 Task: Find the shortest route from Ogden to Antelope Island State Park.
Action: Mouse moved to (181, 54)
Screenshot: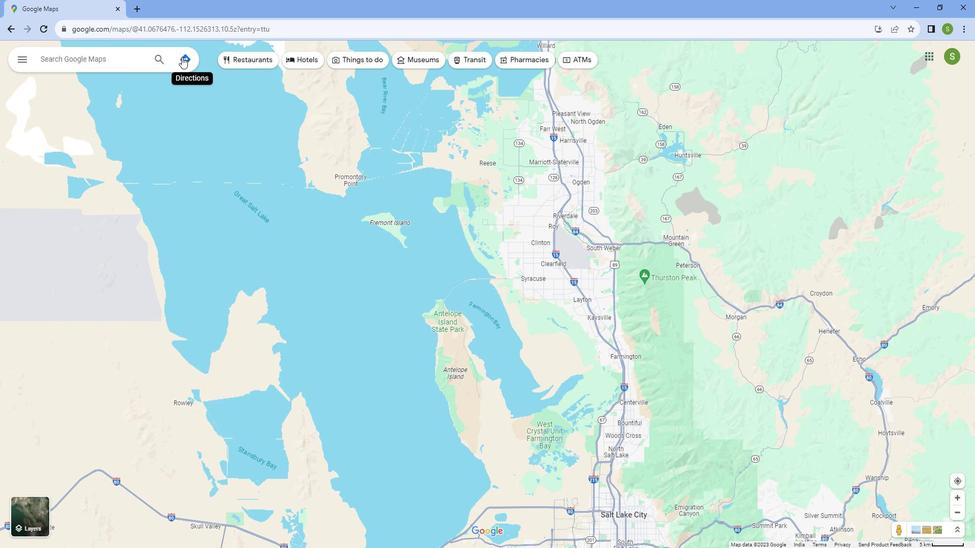
Action: Mouse pressed left at (181, 54)
Screenshot: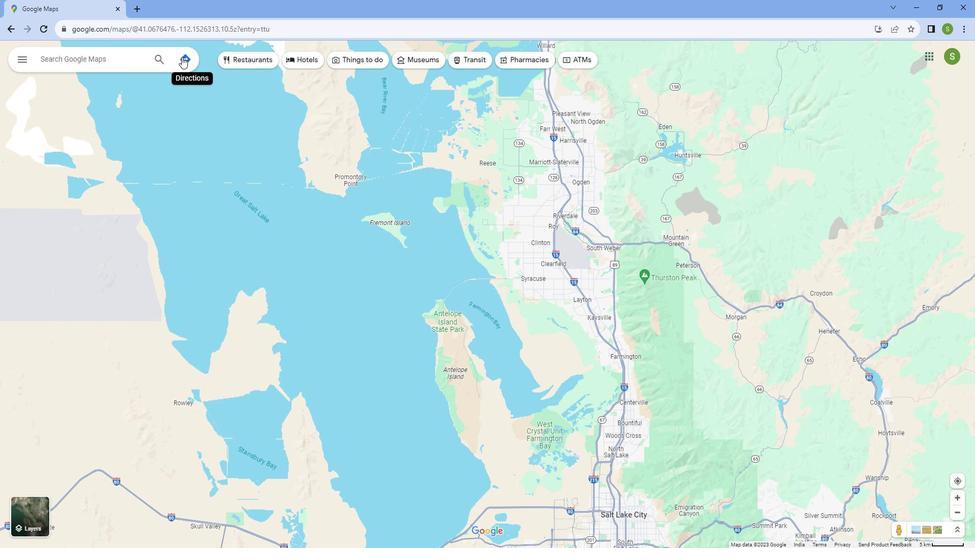 
Action: Mouse moved to (99, 78)
Screenshot: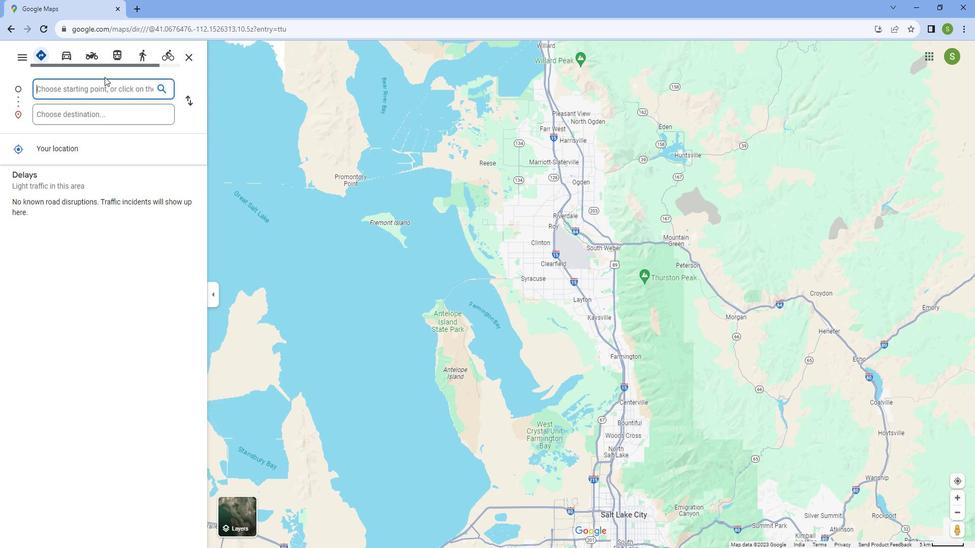 
Action: Mouse pressed left at (99, 78)
Screenshot: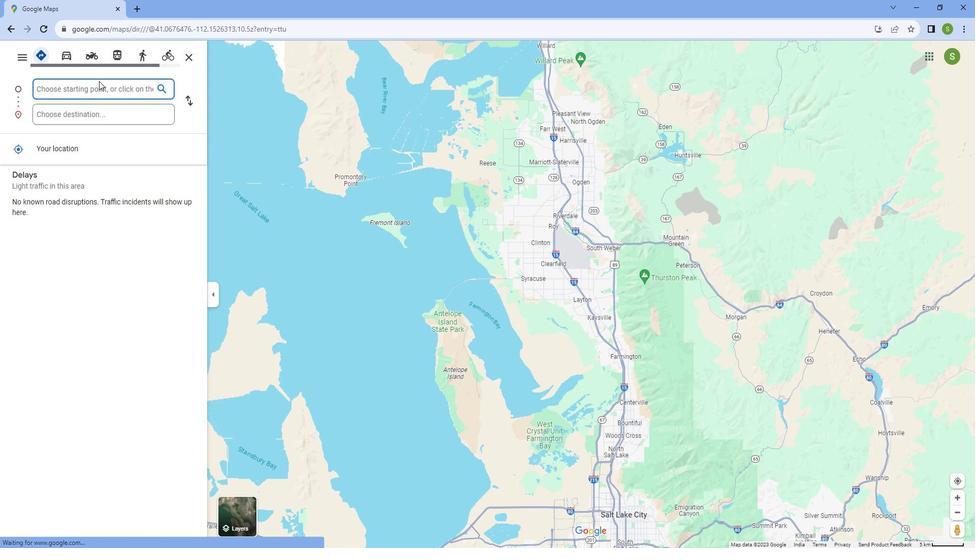 
Action: Key pressed <Key.caps_lock>O<Key.caps_lock>gden
Screenshot: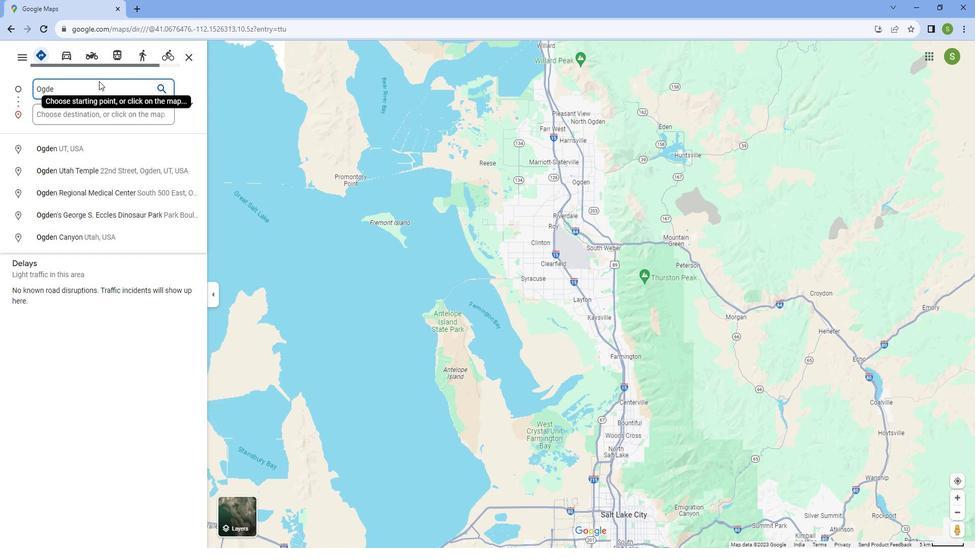 
Action: Mouse moved to (70, 144)
Screenshot: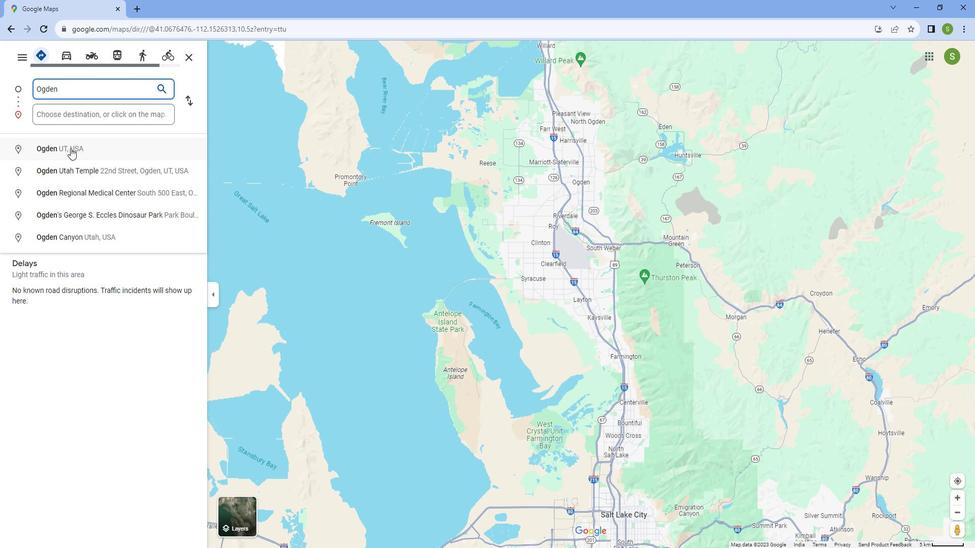 
Action: Mouse scrolled (70, 144) with delta (0, 0)
Screenshot: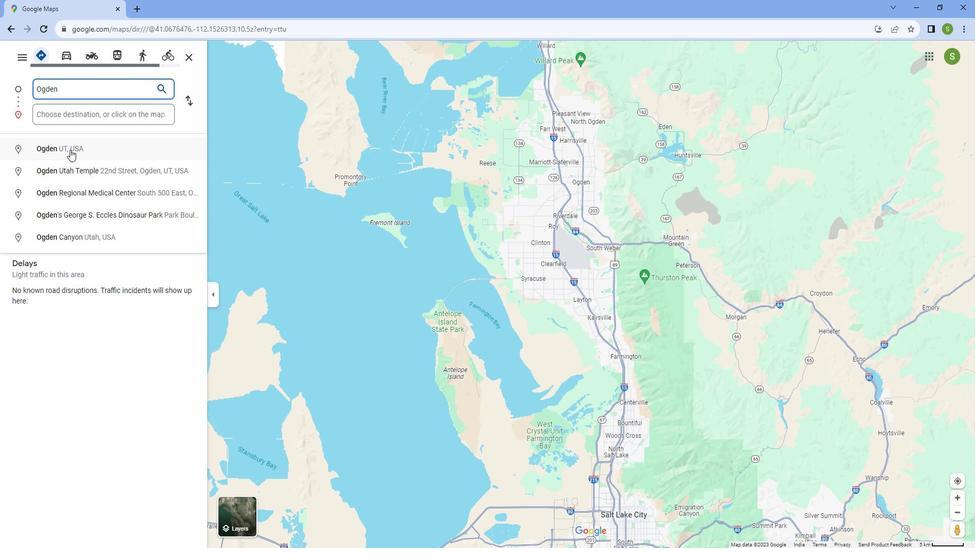 
Action: Mouse pressed left at (70, 144)
Screenshot: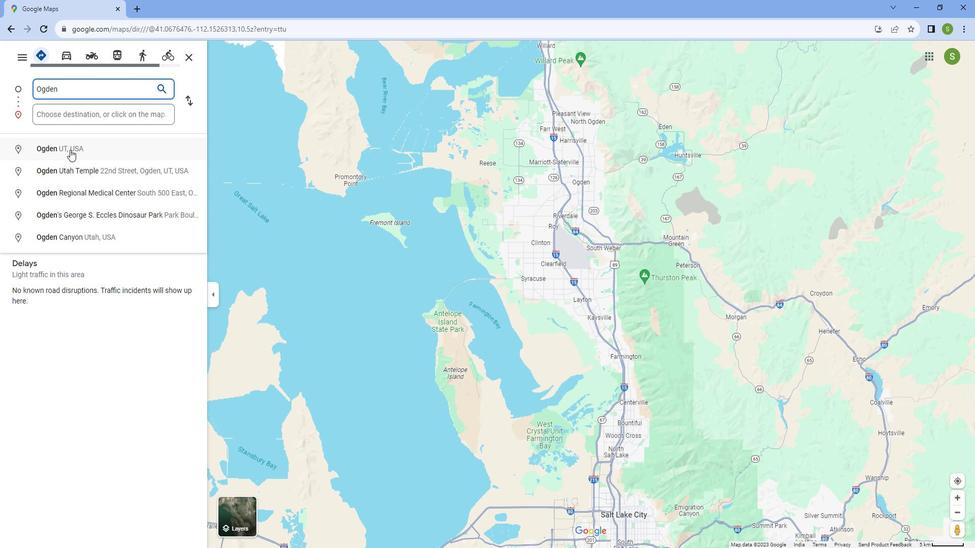 
Action: Mouse moved to (72, 105)
Screenshot: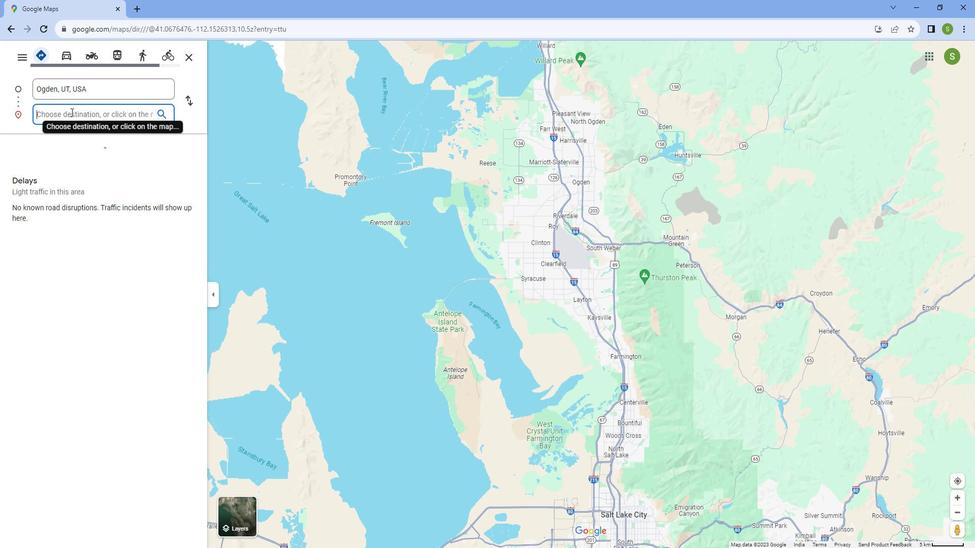 
Action: Mouse pressed left at (72, 105)
Screenshot: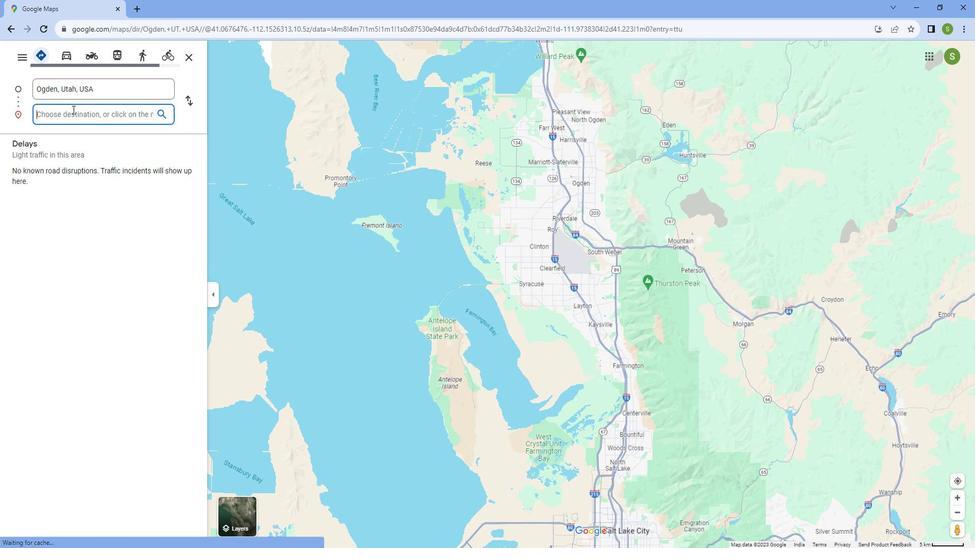 
Action: Key pressed <Key.caps_lock>A<Key.caps_lock>ntelope<Key.space><Key.caps_lock>I<Key.caps_lock>sland<Key.space><Key.caps_lock>S<Key.caps_lock>tate<Key.space><Key.caps_lock>P<Key.caps_lock>ark
Screenshot: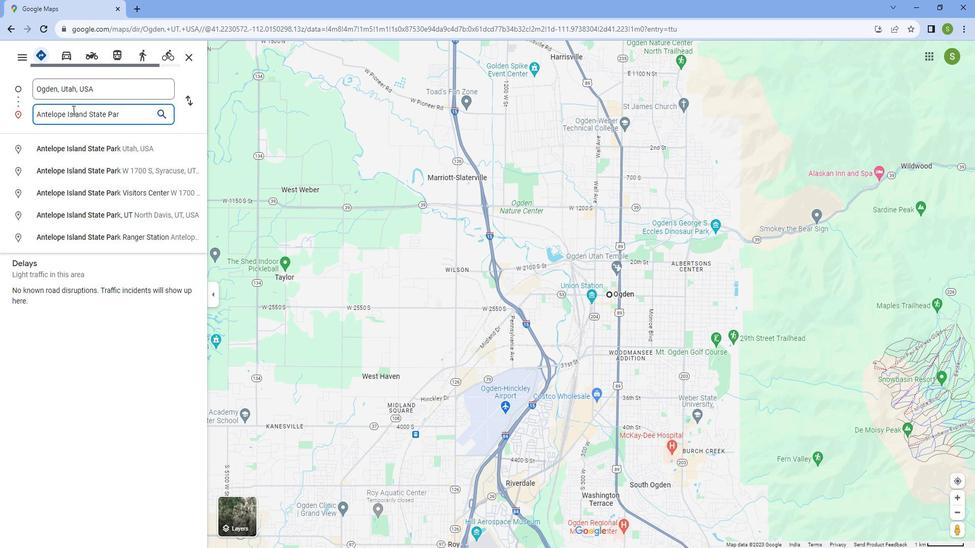 
Action: Mouse moved to (101, 145)
Screenshot: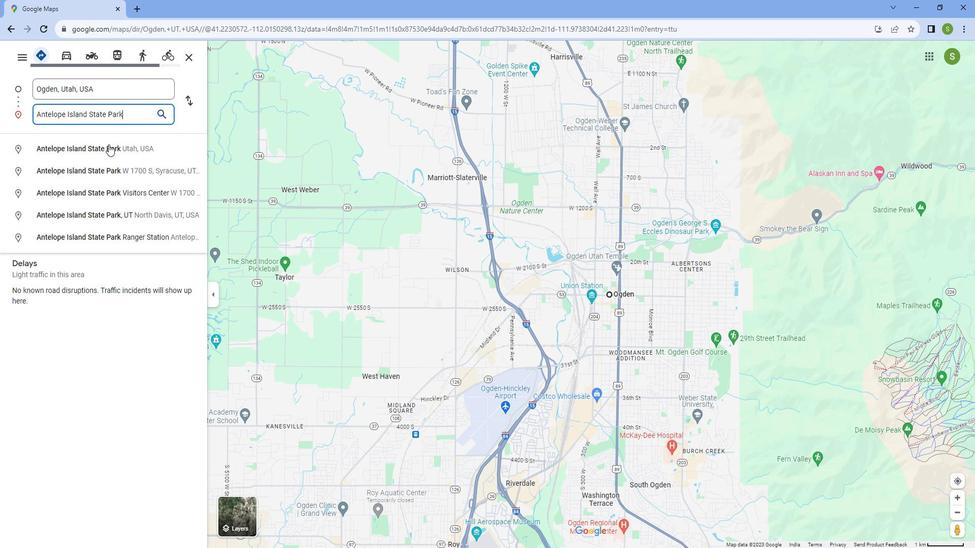 
Action: Mouse pressed left at (101, 145)
Screenshot: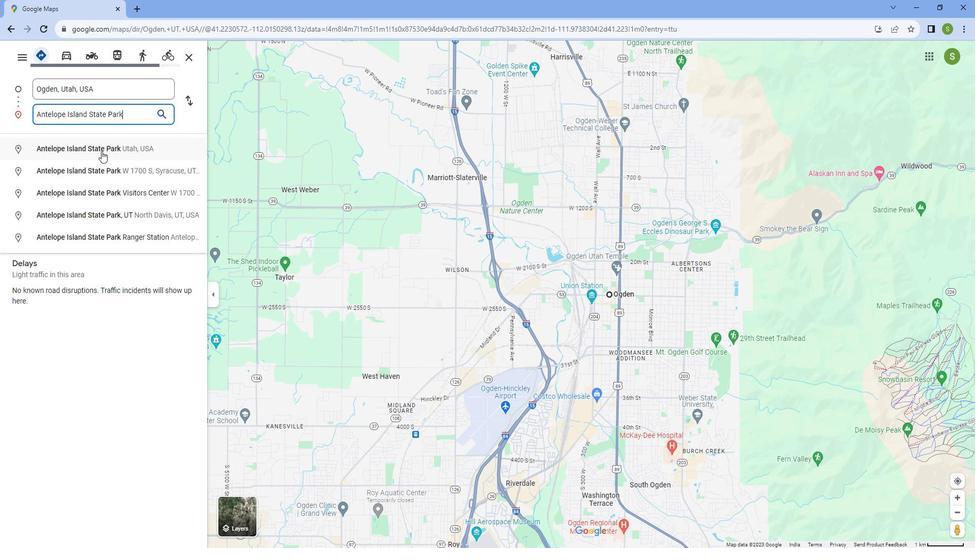 
Action: Mouse moved to (405, 279)
Screenshot: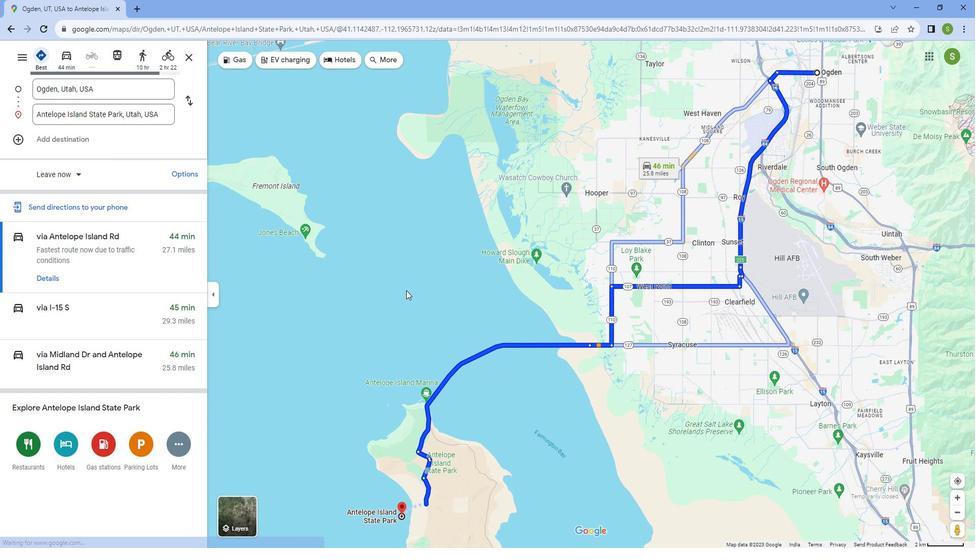 
Action: Mouse scrolled (405, 279) with delta (0, 0)
Screenshot: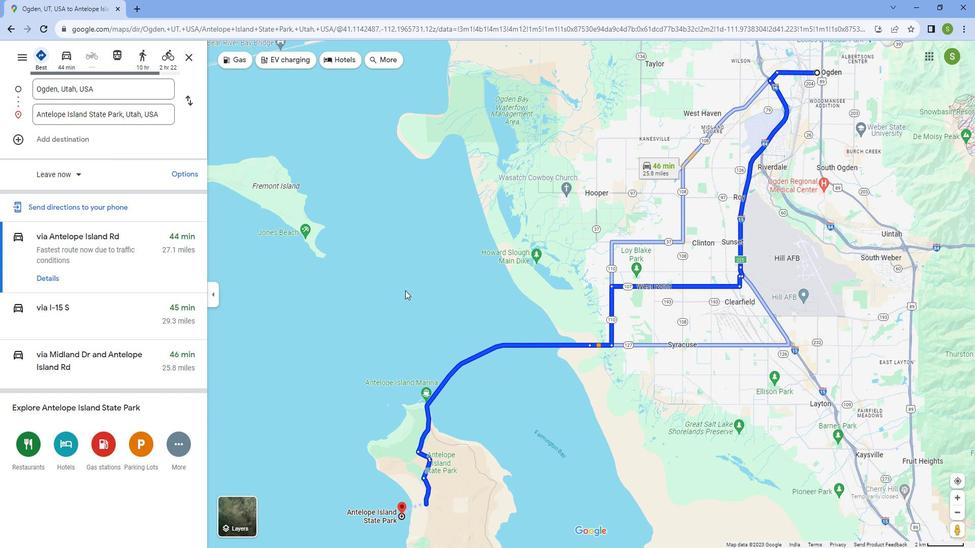 
Action: Mouse scrolled (405, 279) with delta (0, 0)
Screenshot: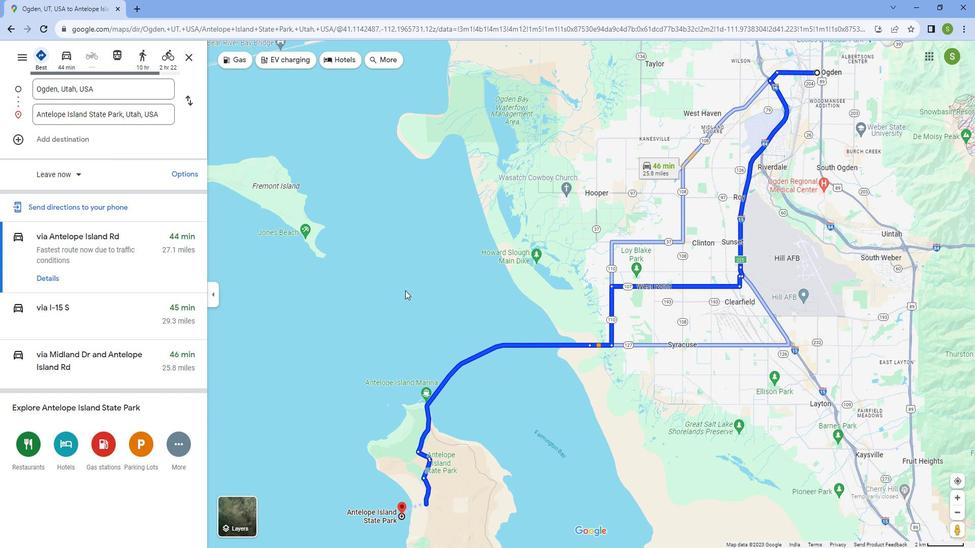
Action: Mouse scrolled (405, 279) with delta (0, 0)
Screenshot: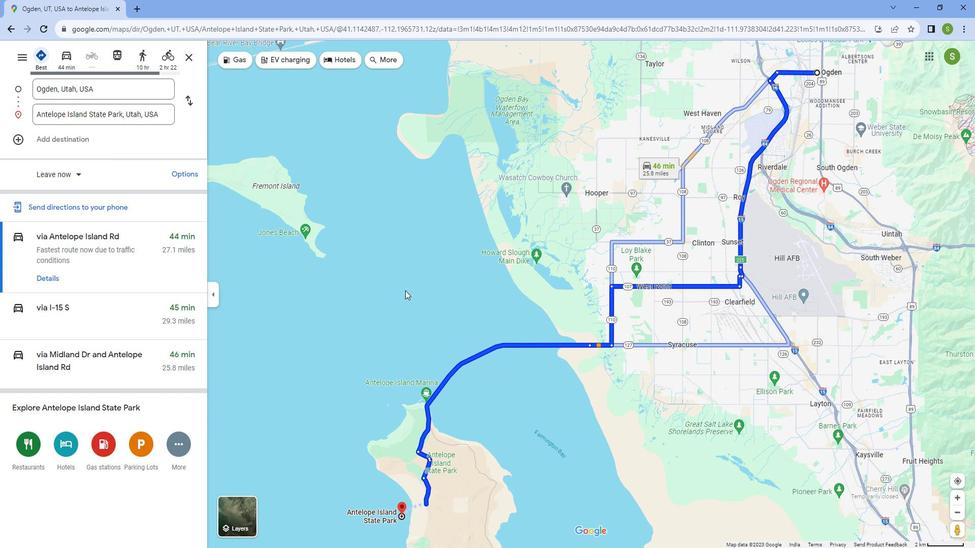 
Action: Mouse scrolled (405, 280) with delta (0, 0)
Screenshot: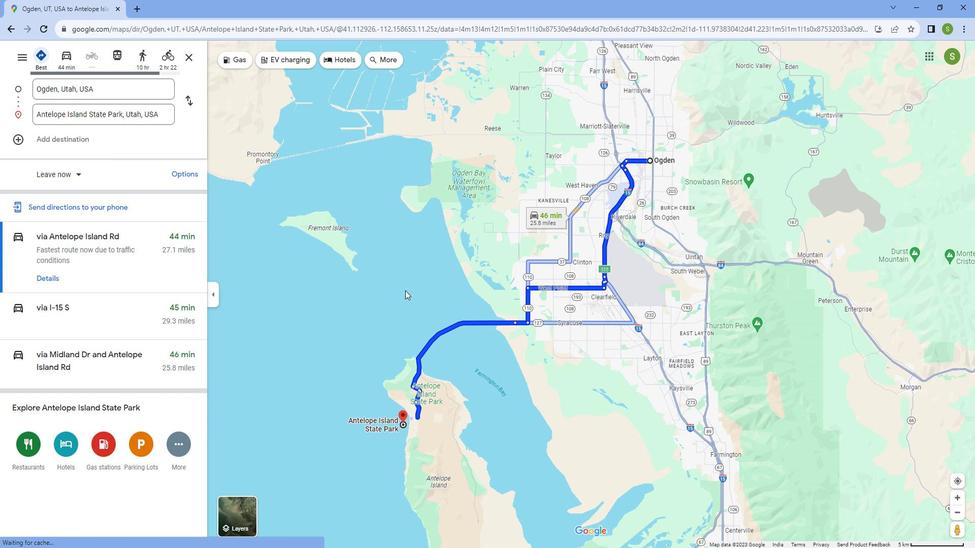 
Action: Mouse scrolled (405, 280) with delta (0, 0)
Screenshot: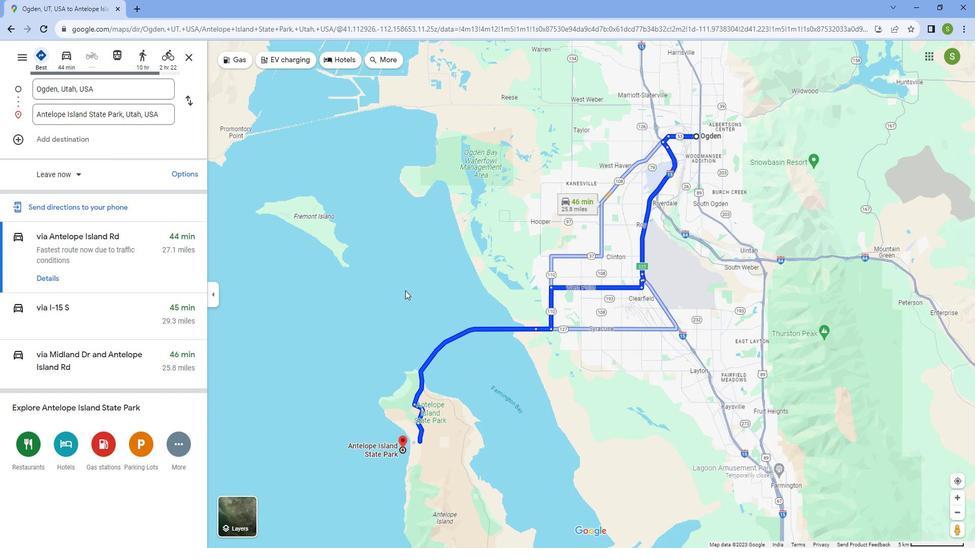 
Action: Mouse moved to (164, 266)
Screenshot: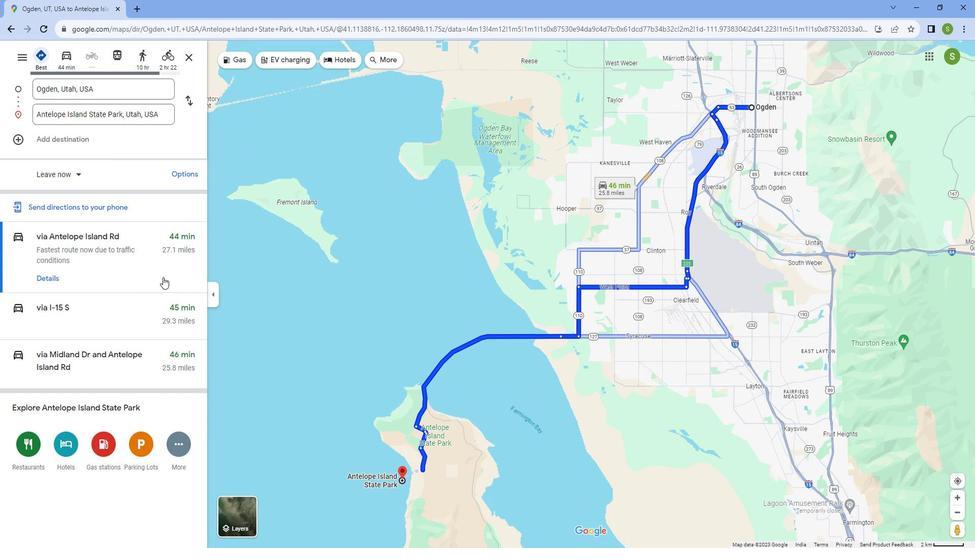 
Action: Mouse pressed left at (164, 266)
Screenshot: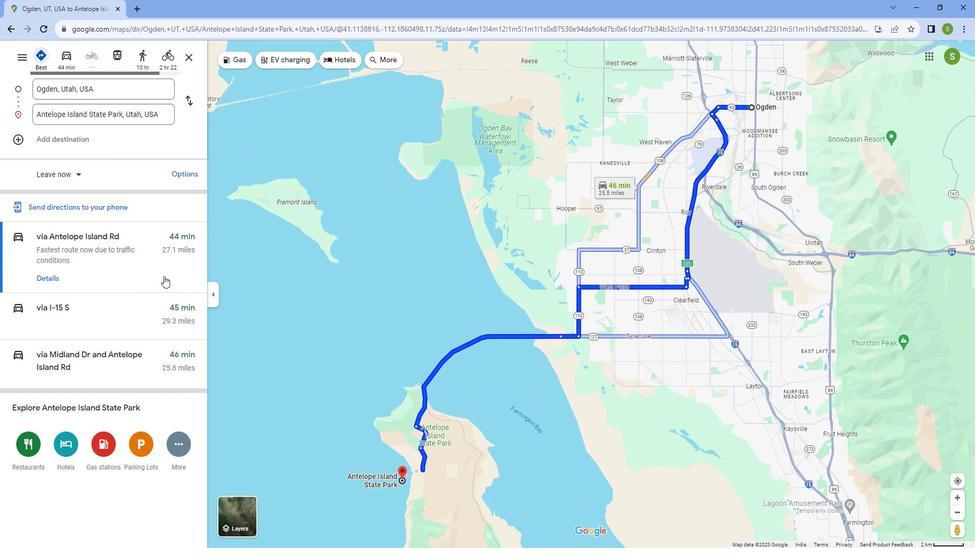 
Action: Mouse moved to (893, 318)
Screenshot: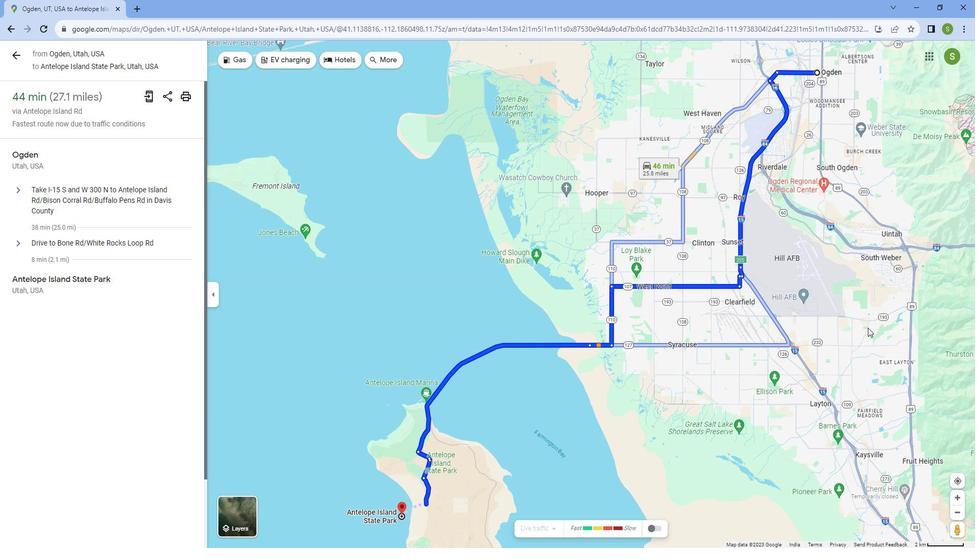 
Action: Mouse scrolled (893, 318) with delta (0, 0)
Screenshot: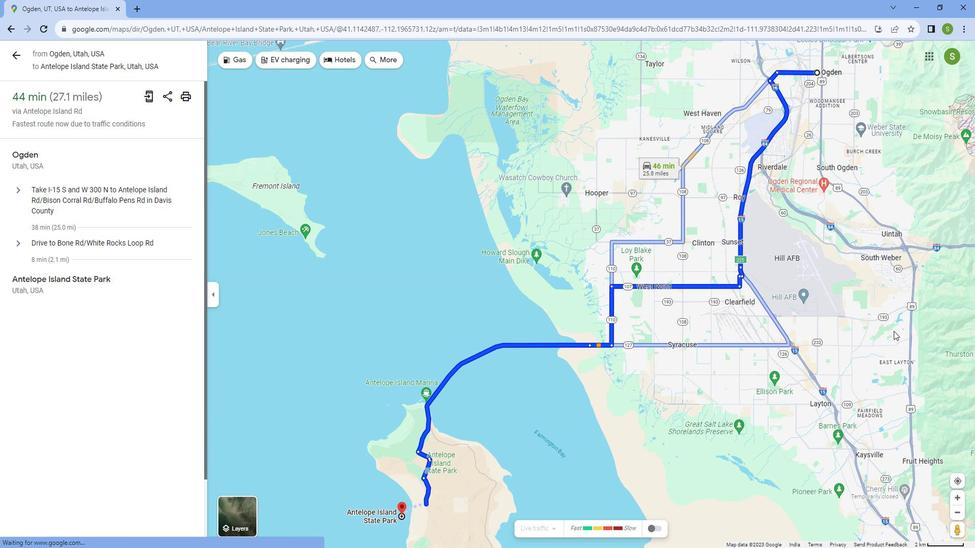 
Action: Mouse scrolled (893, 318) with delta (0, 0)
Screenshot: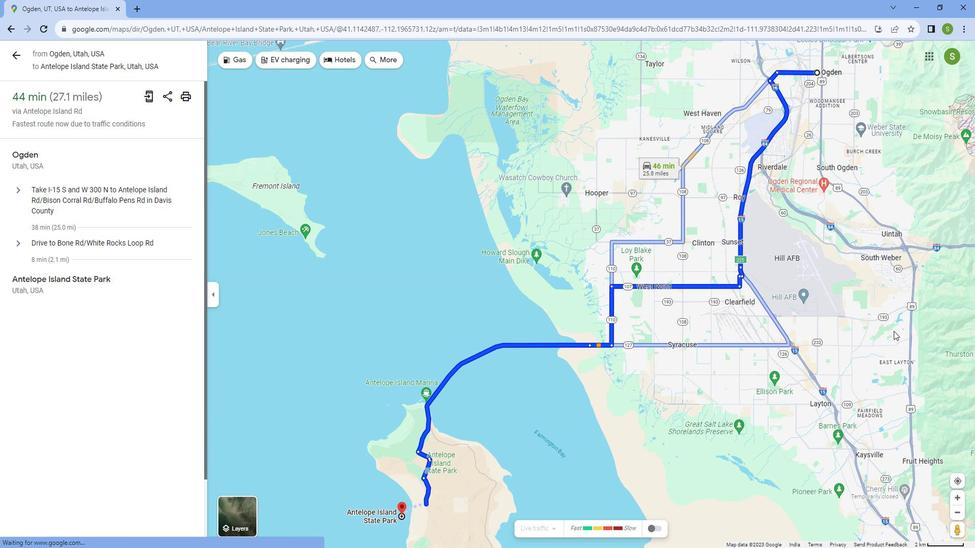 
Action: Mouse scrolled (893, 318) with delta (0, 0)
Screenshot: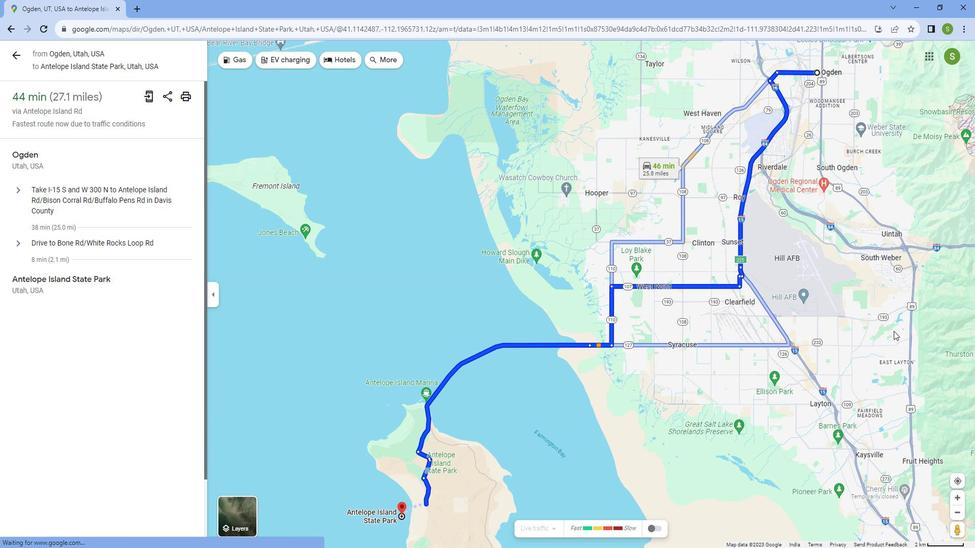 
Action: Mouse scrolled (893, 318) with delta (0, 0)
Screenshot: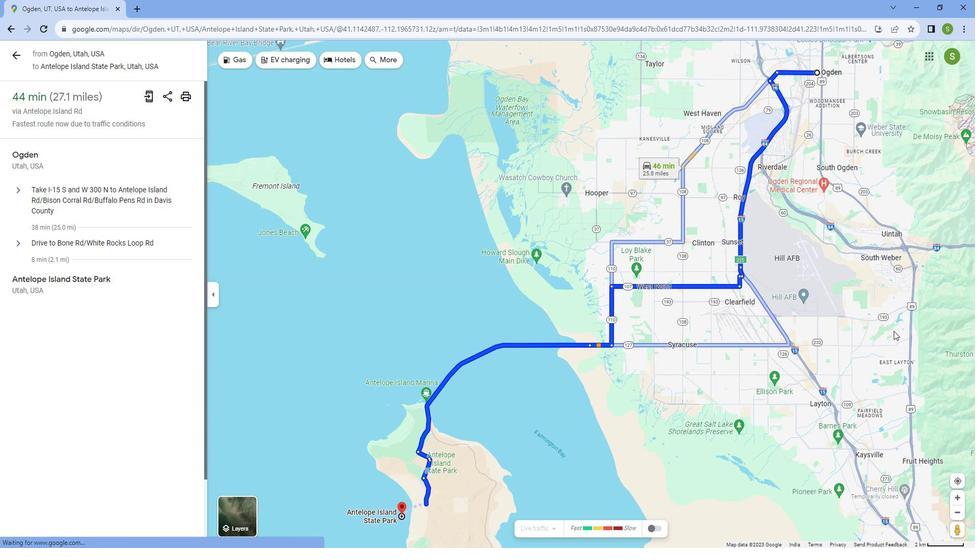 
Action: Mouse scrolled (893, 318) with delta (0, 0)
Screenshot: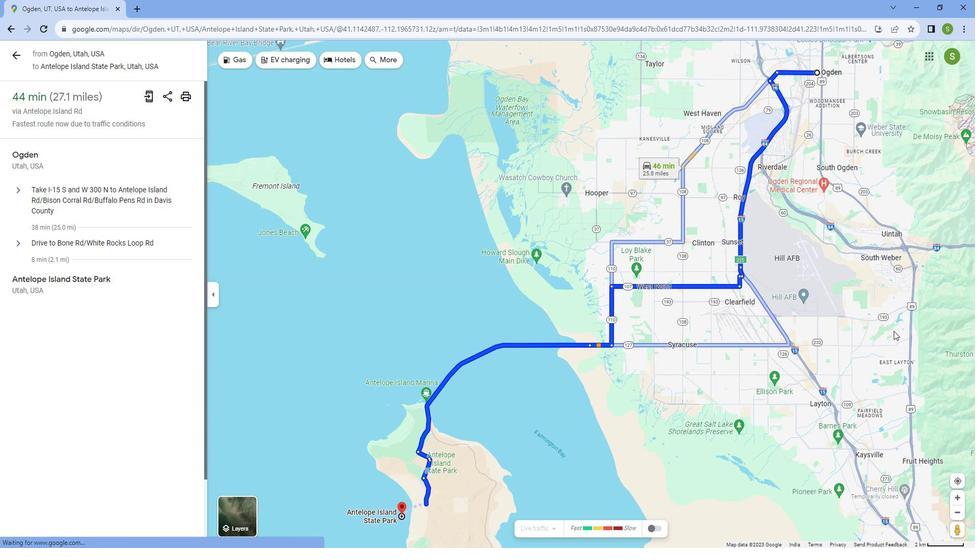 
Action: Mouse scrolled (893, 318) with delta (0, 0)
Screenshot: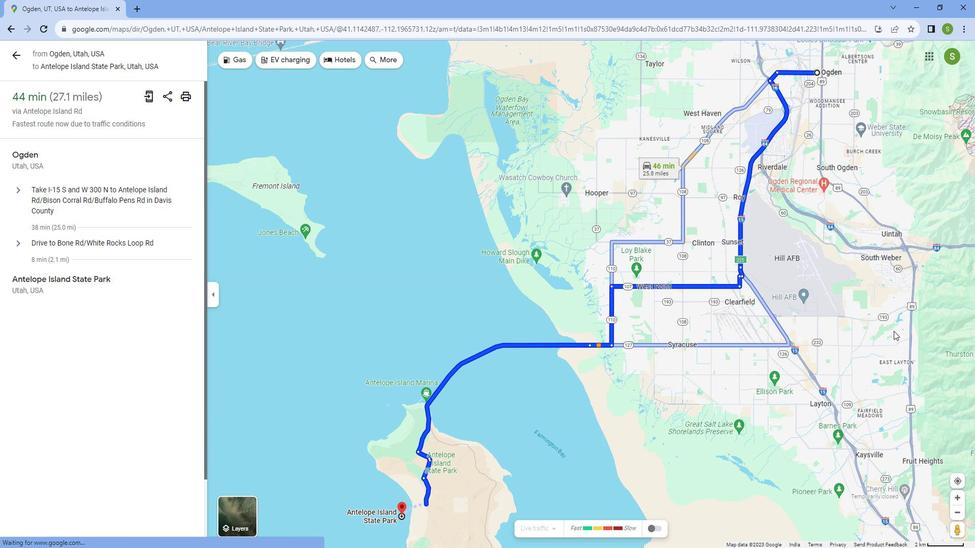 
Action: Mouse moved to (934, 242)
Screenshot: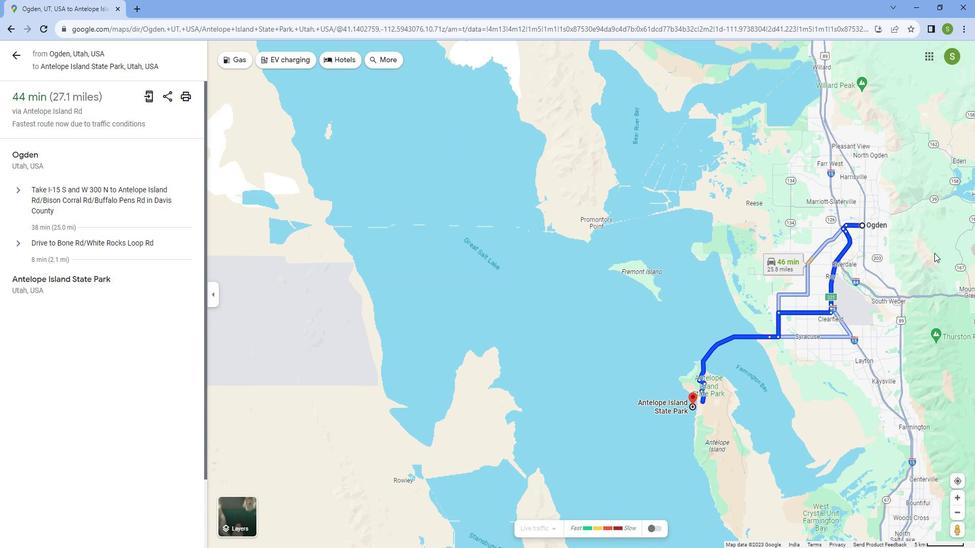 
Action: Mouse scrolled (934, 242) with delta (0, 0)
Screenshot: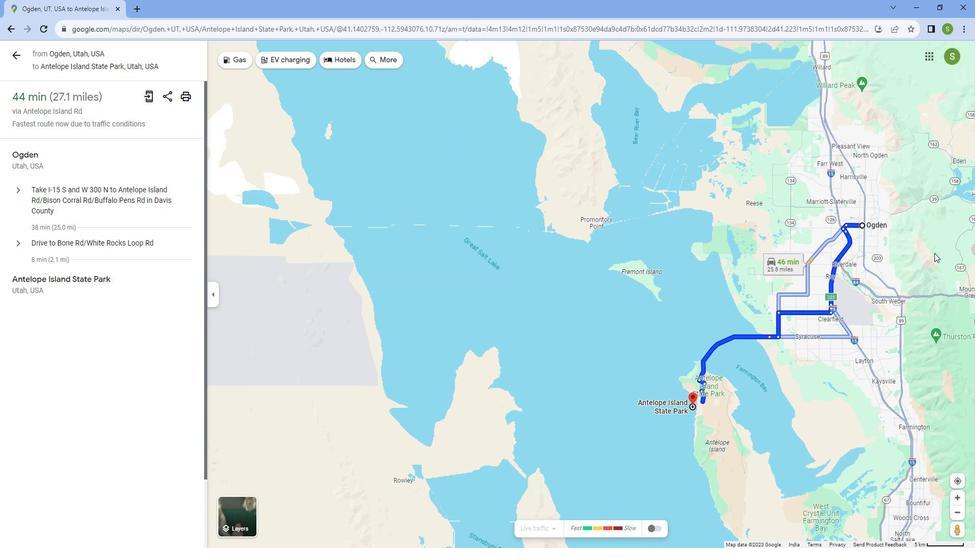 
Action: Mouse scrolled (934, 242) with delta (0, 0)
Screenshot: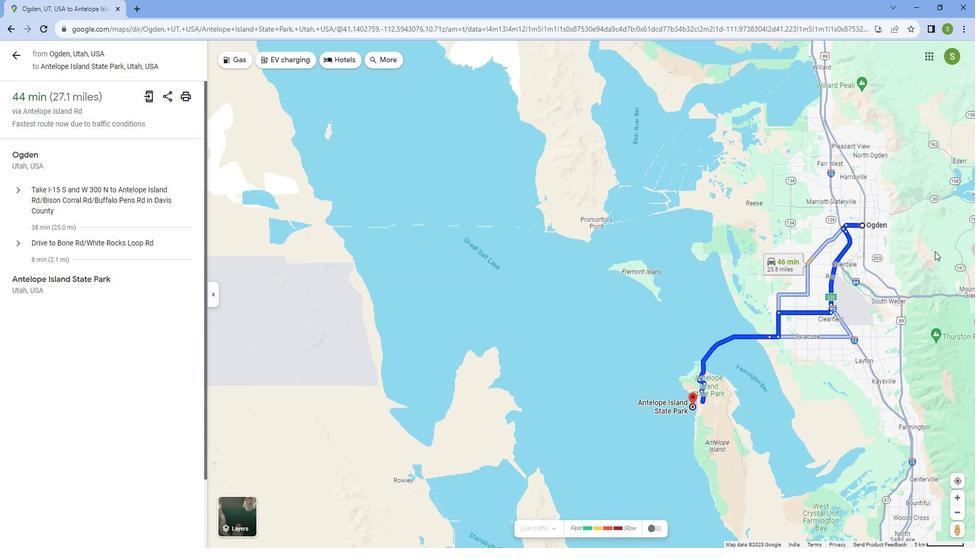 
Action: Mouse scrolled (934, 242) with delta (0, 0)
Screenshot: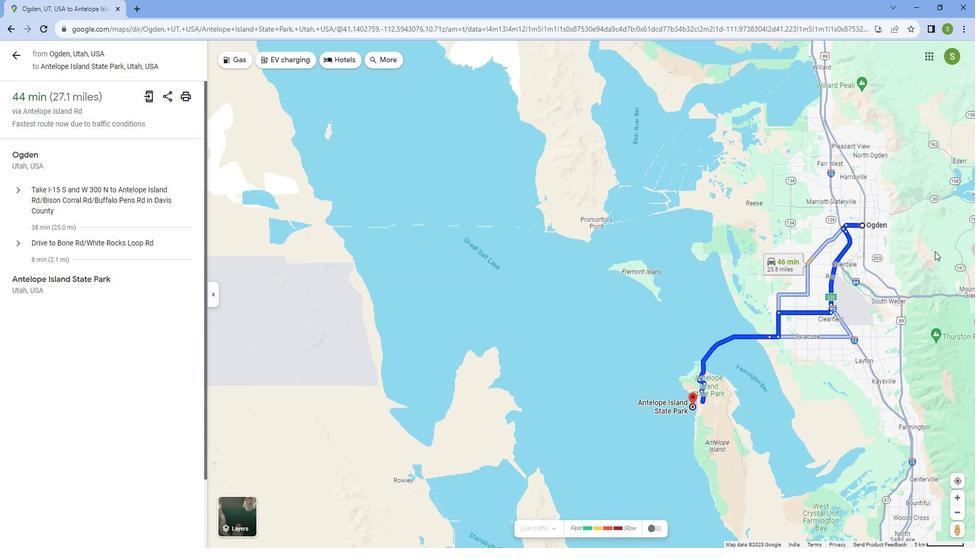 
Action: Mouse scrolled (934, 242) with delta (0, 0)
Screenshot: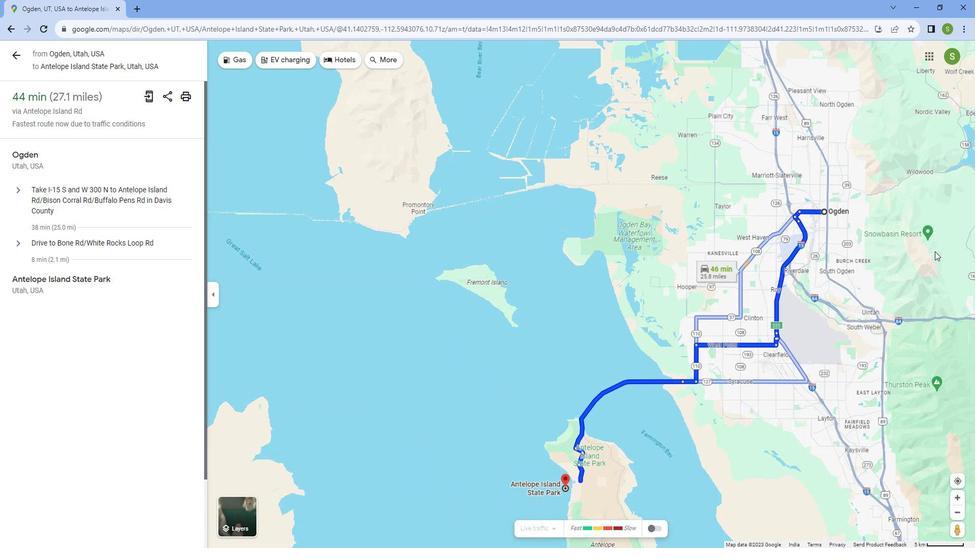 
Action: Mouse scrolled (934, 242) with delta (0, 0)
Screenshot: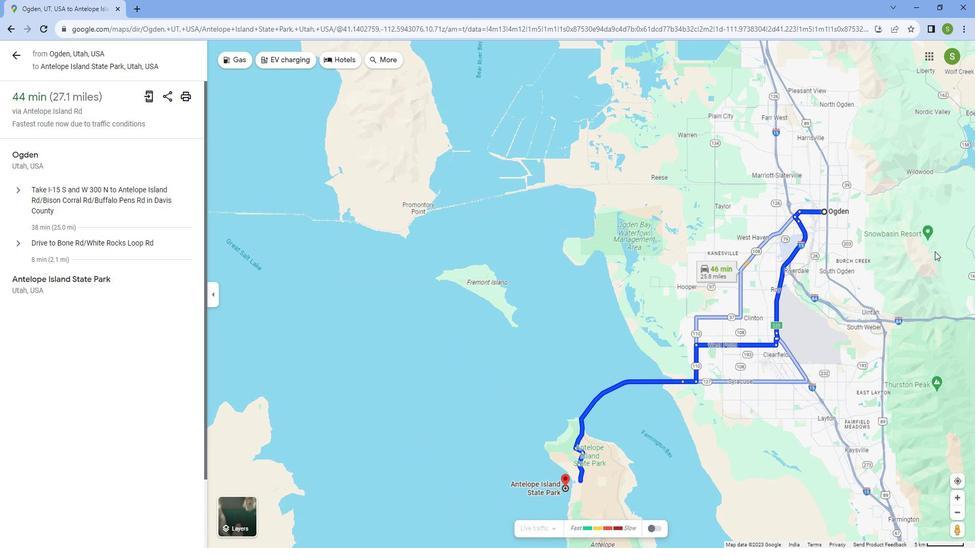 
Action: Mouse scrolled (934, 242) with delta (0, 0)
Screenshot: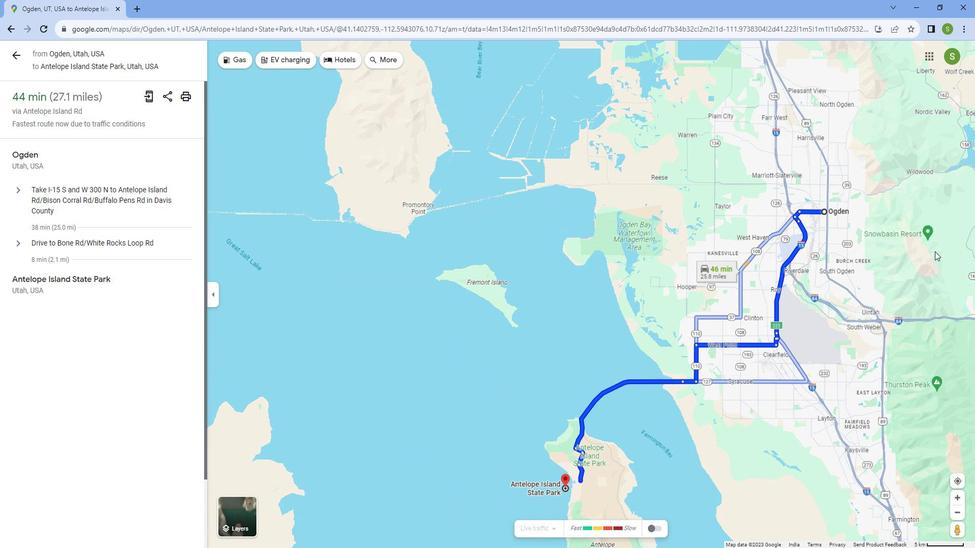 
Action: Mouse scrolled (934, 242) with delta (0, 0)
Screenshot: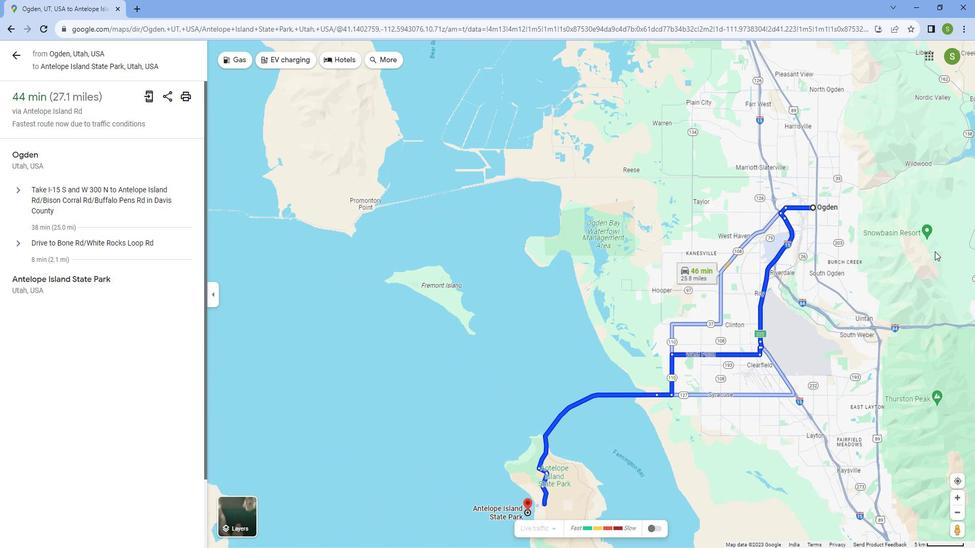 
Action: Mouse moved to (933, 242)
Screenshot: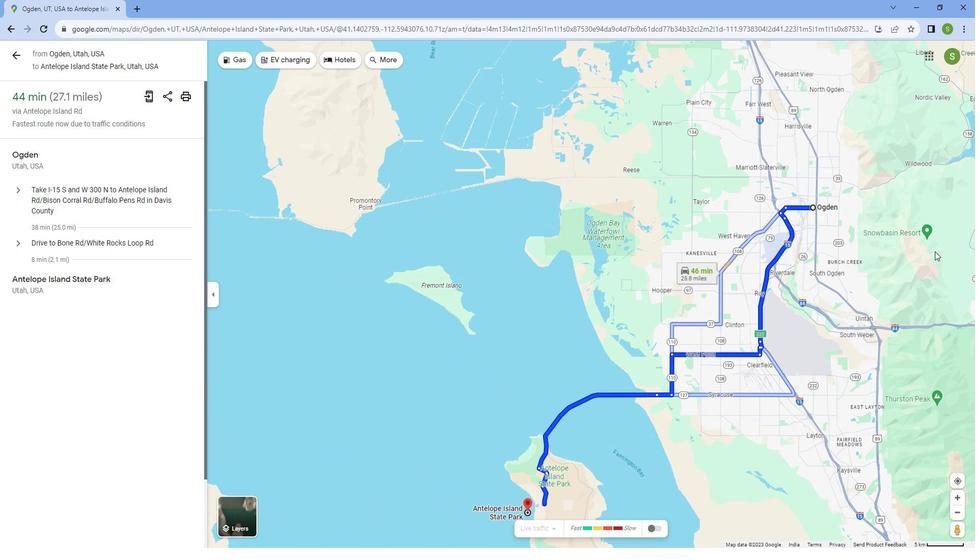 
Action: Mouse scrolled (933, 242) with delta (0, 0)
Screenshot: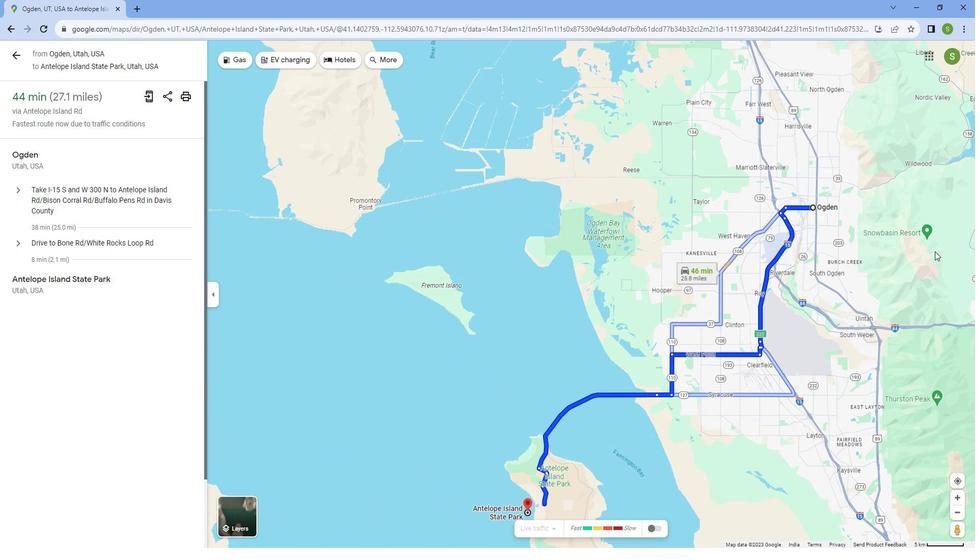 
Action: Mouse moved to (795, 244)
Screenshot: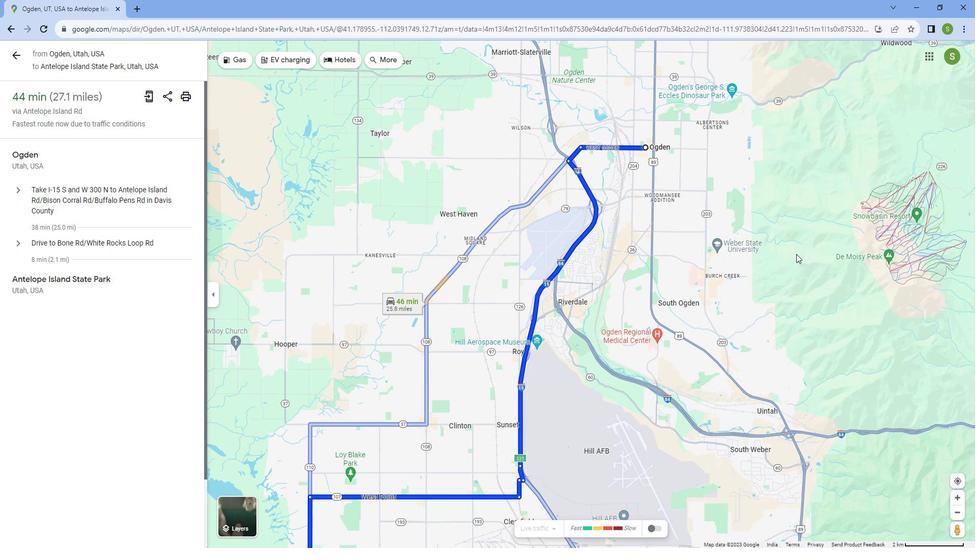 
Action: Mouse scrolled (795, 245) with delta (0, 0)
Screenshot: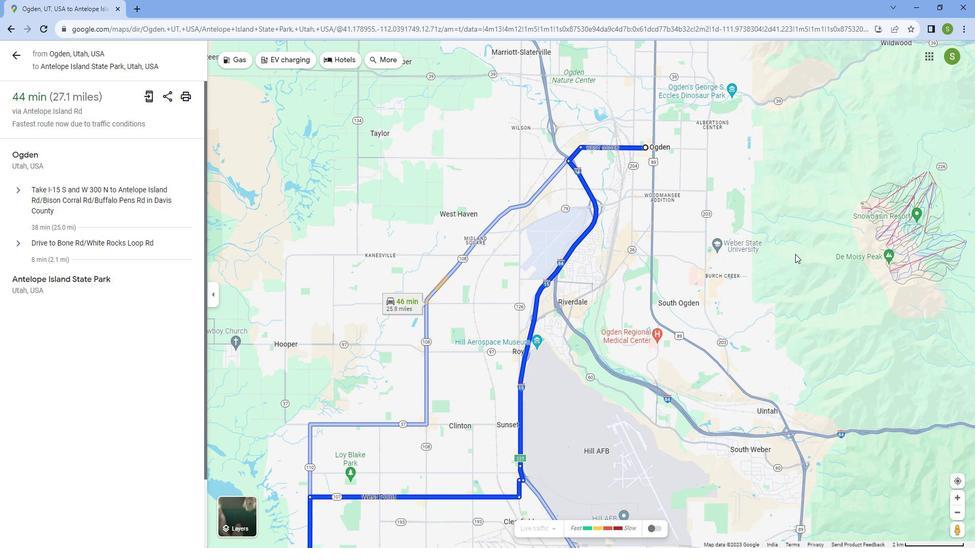 
Action: Mouse scrolled (795, 245) with delta (0, 0)
Screenshot: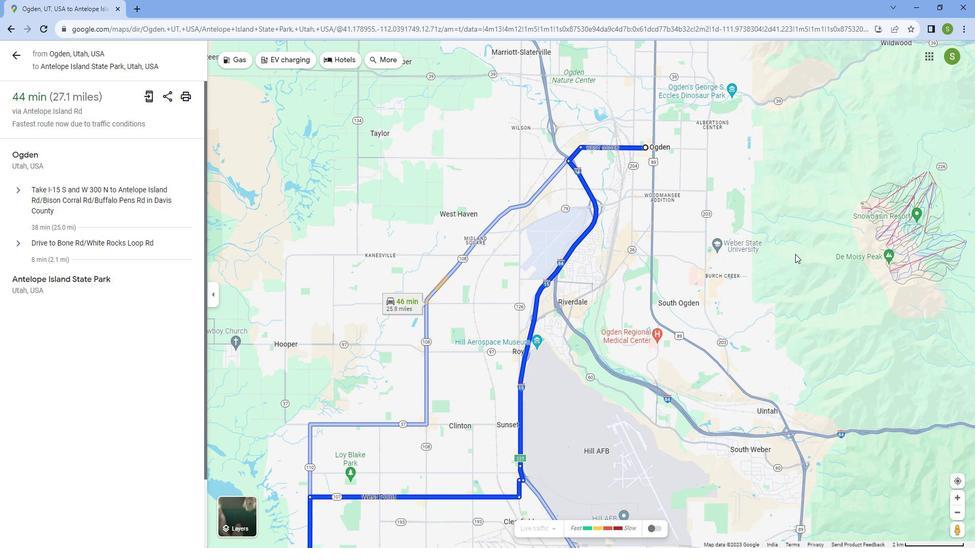 
Action: Mouse scrolled (795, 244) with delta (0, 0)
Screenshot: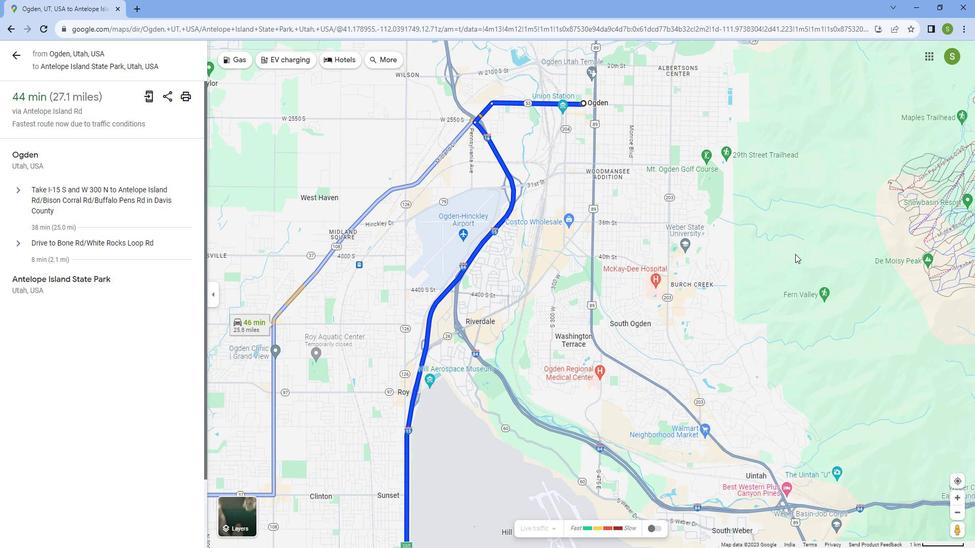 
Action: Mouse scrolled (795, 244) with delta (0, 0)
Screenshot: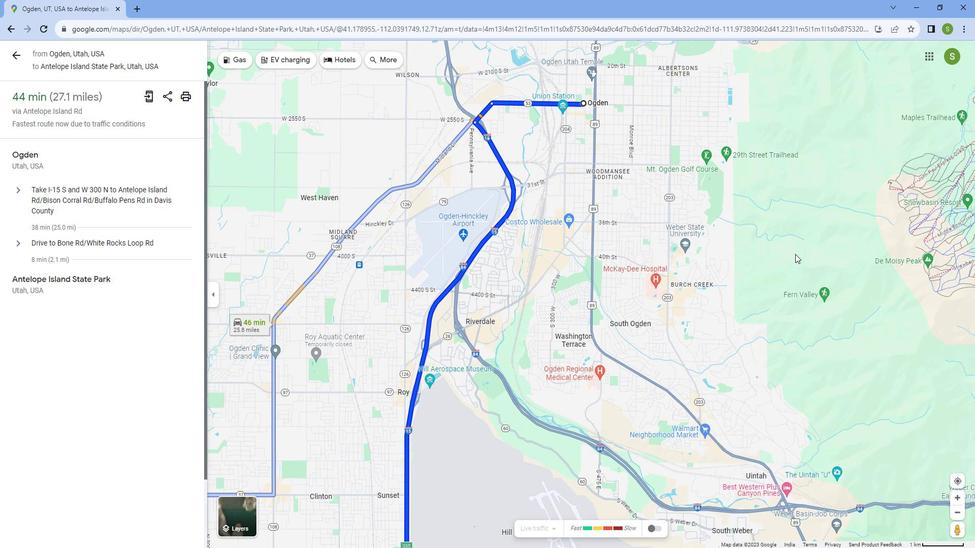 
Action: Mouse scrolled (795, 244) with delta (0, 0)
Screenshot: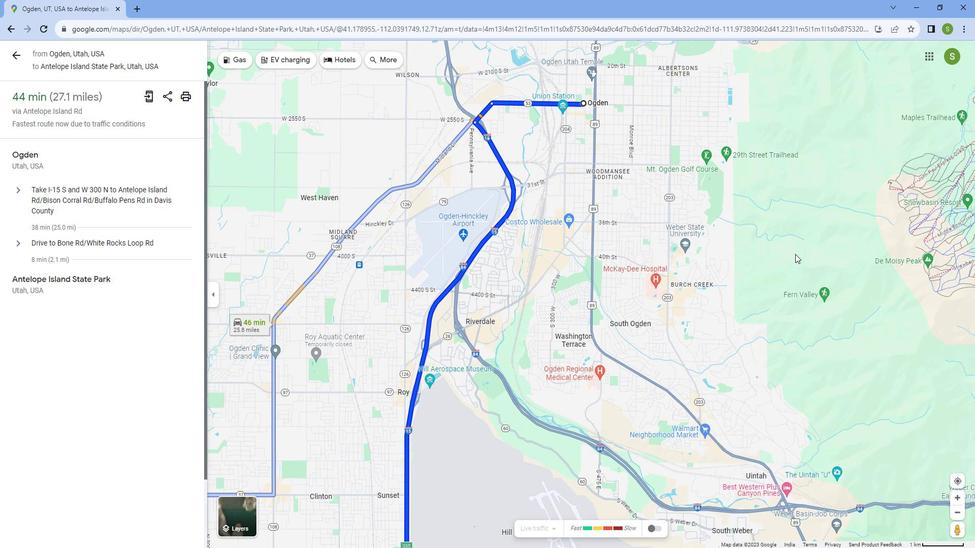
Action: Mouse scrolled (795, 244) with delta (0, 0)
Screenshot: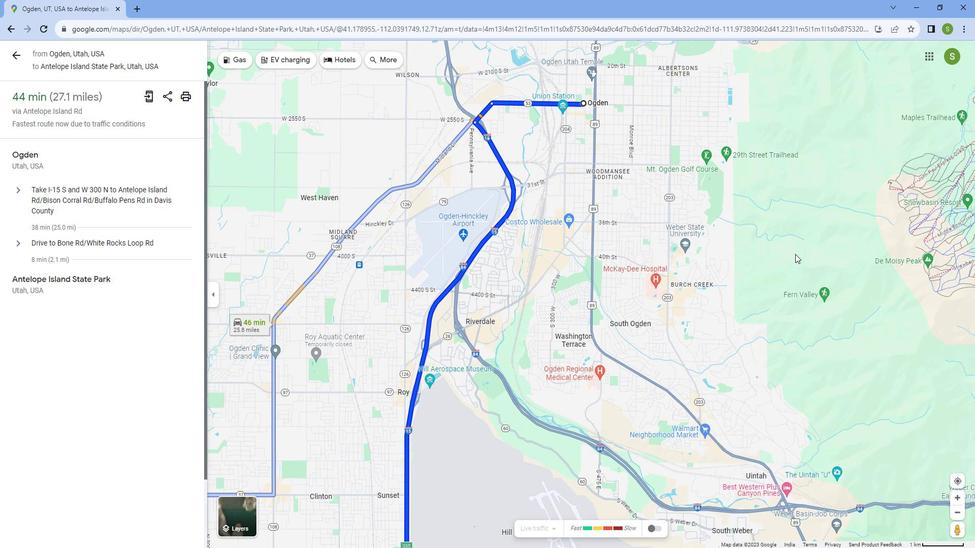 
Action: Mouse scrolled (795, 244) with delta (0, 0)
Screenshot: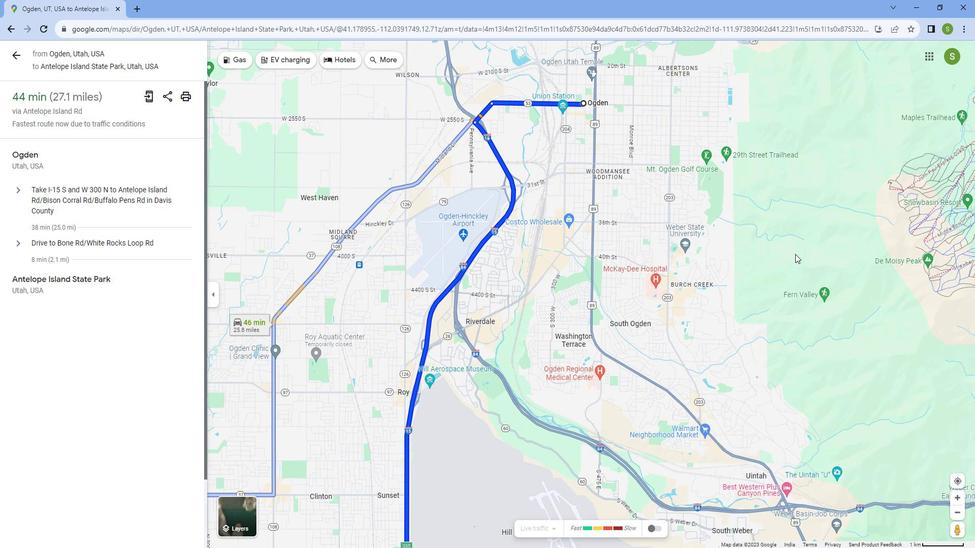 
Action: Mouse scrolled (795, 244) with delta (0, 0)
Screenshot: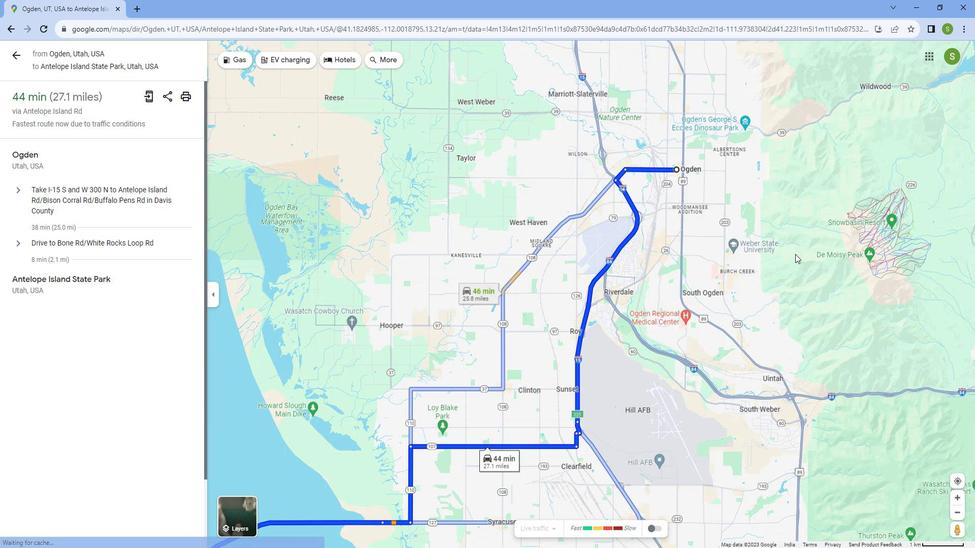 
Action: Mouse scrolled (795, 244) with delta (0, 0)
Screenshot: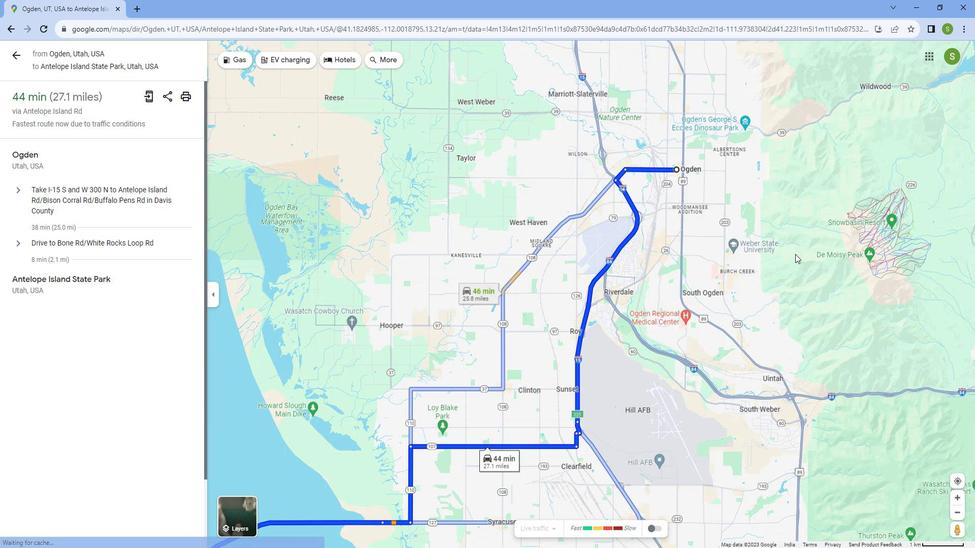 
Action: Mouse scrolled (795, 244) with delta (0, 0)
Screenshot: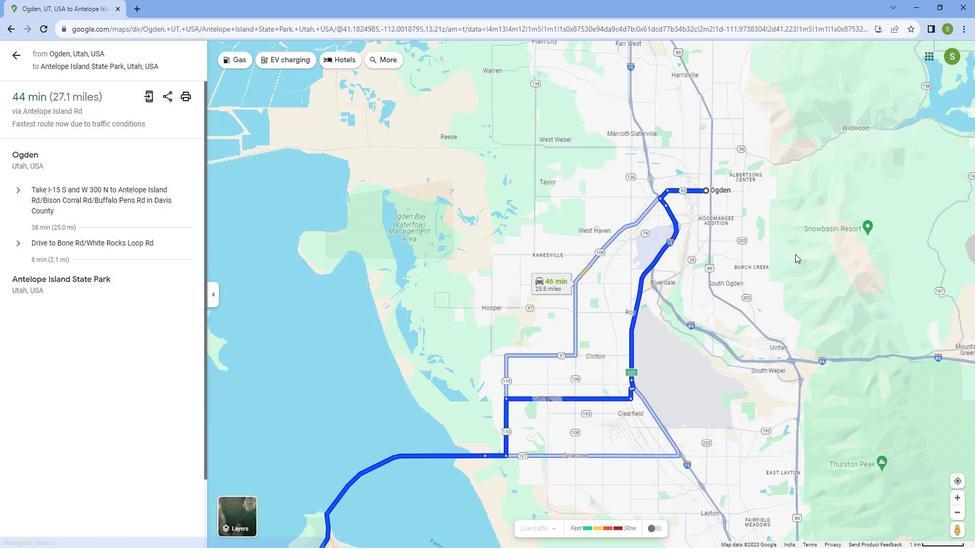 
Action: Mouse scrolled (795, 244) with delta (0, 0)
Screenshot: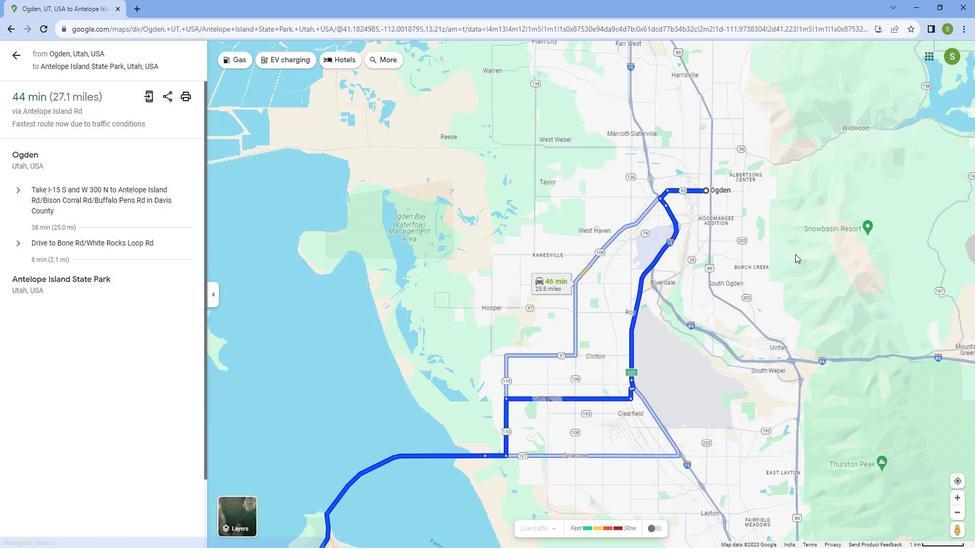 
Action: Mouse scrolled (795, 244) with delta (0, 0)
Screenshot: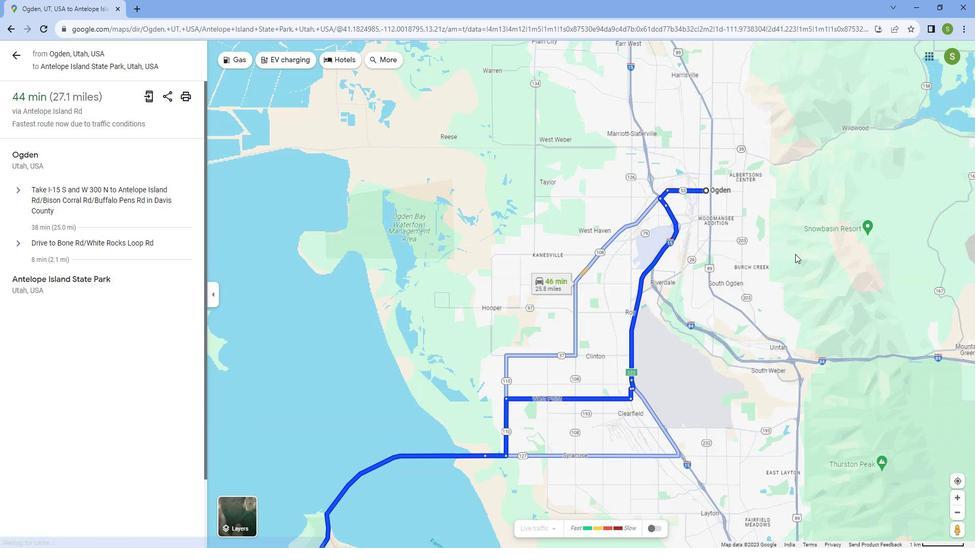 
Action: Mouse moved to (671, 321)
Screenshot: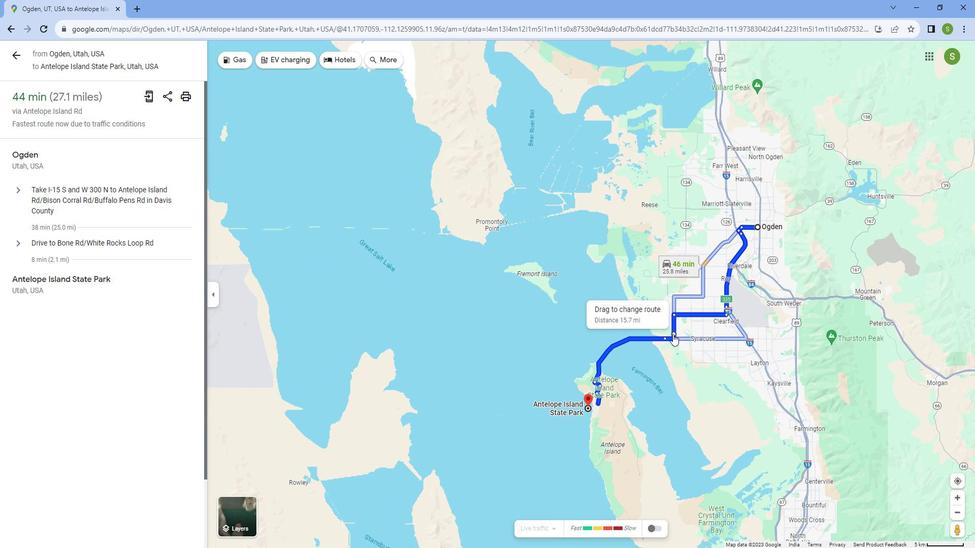 
Action: Mouse scrolled (671, 322) with delta (0, 0)
Screenshot: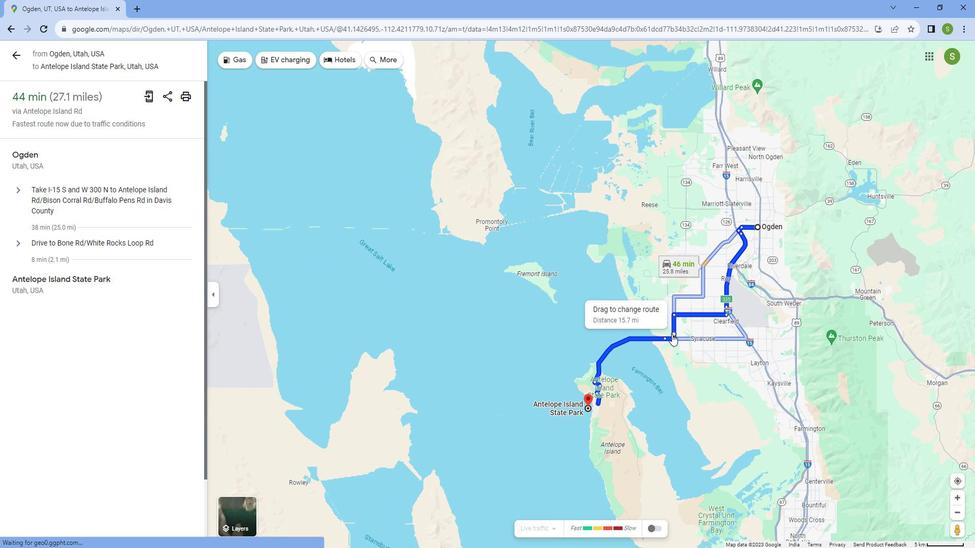 
Action: Mouse scrolled (671, 322) with delta (0, 0)
Screenshot: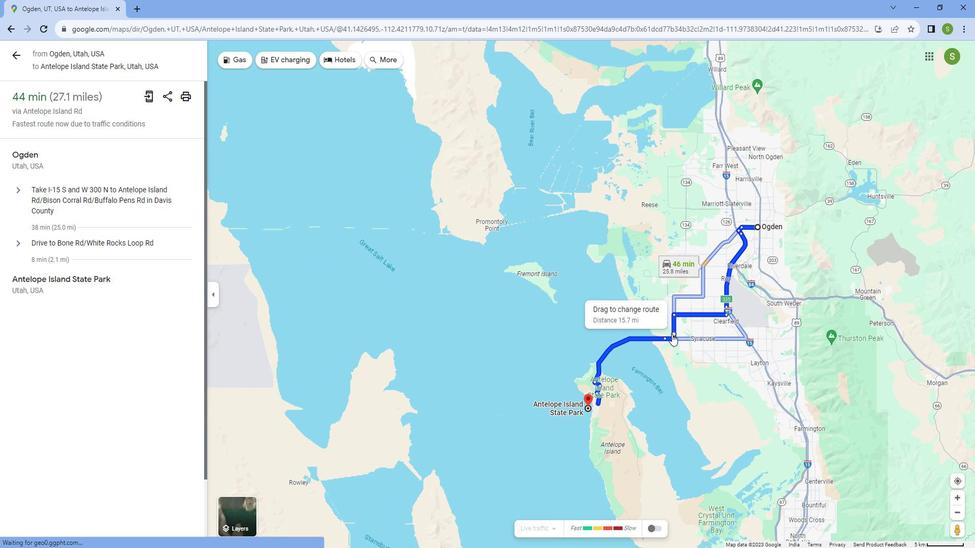 
Action: Mouse scrolled (671, 322) with delta (0, 0)
Screenshot: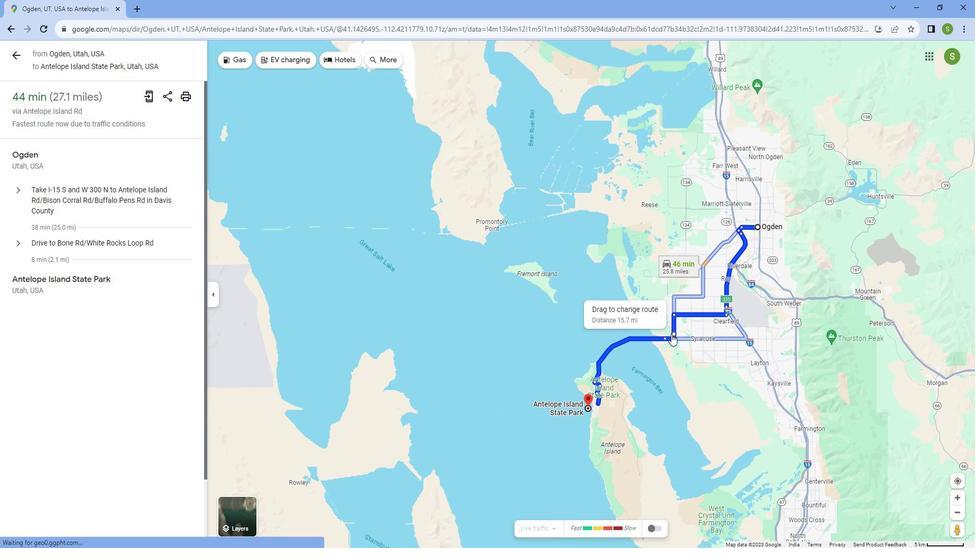 
Action: Mouse scrolled (671, 322) with delta (0, 0)
Screenshot: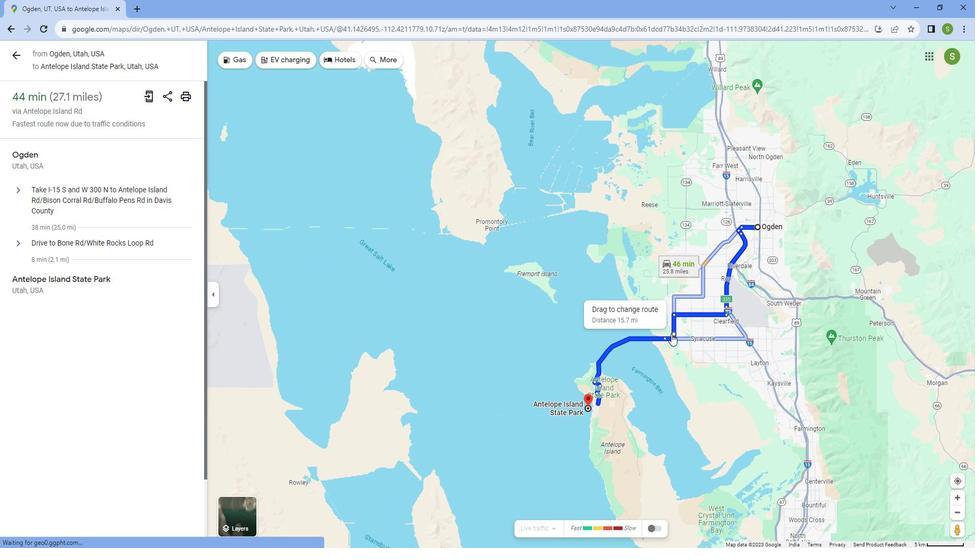 
Action: Mouse scrolled (671, 322) with delta (0, 0)
Screenshot: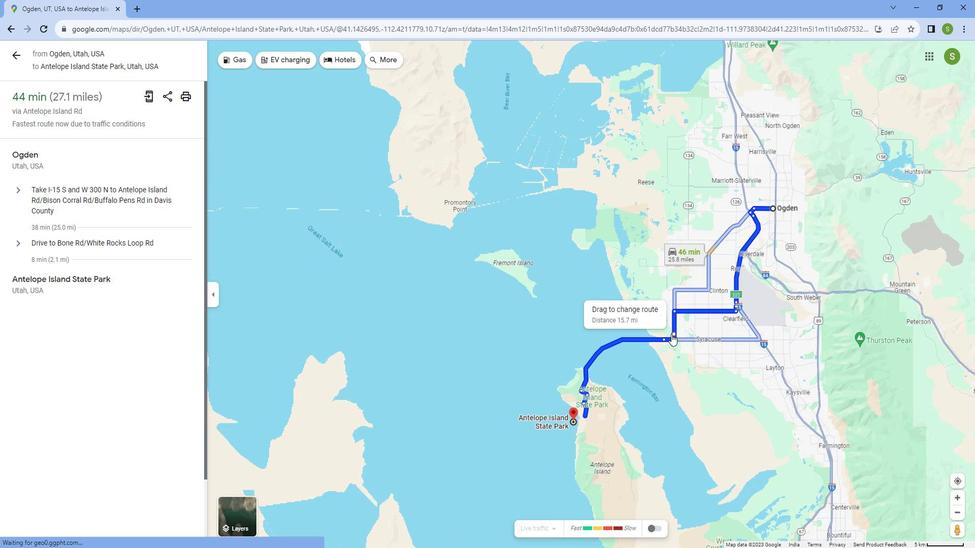 
Action: Mouse scrolled (671, 321) with delta (0, 0)
Screenshot: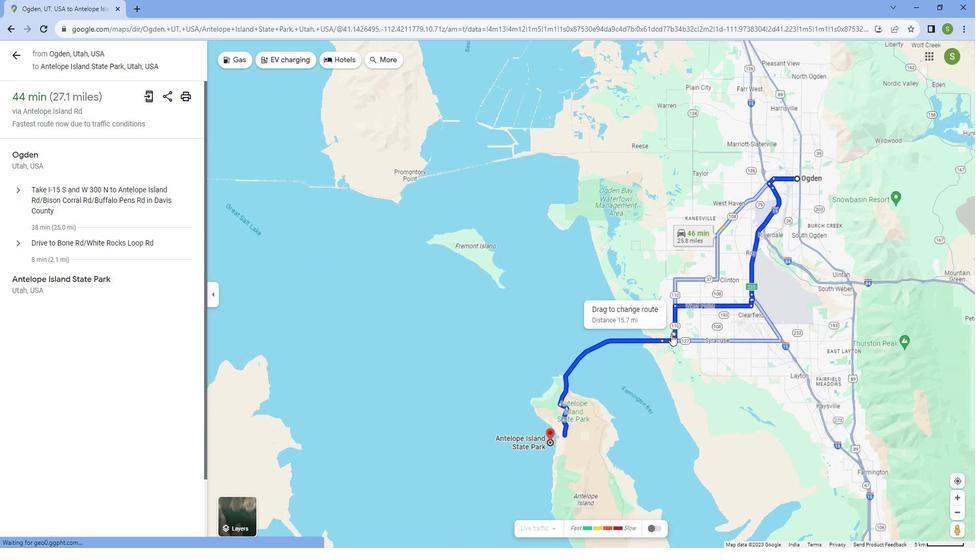 
Action: Mouse moved to (668, 320)
Screenshot: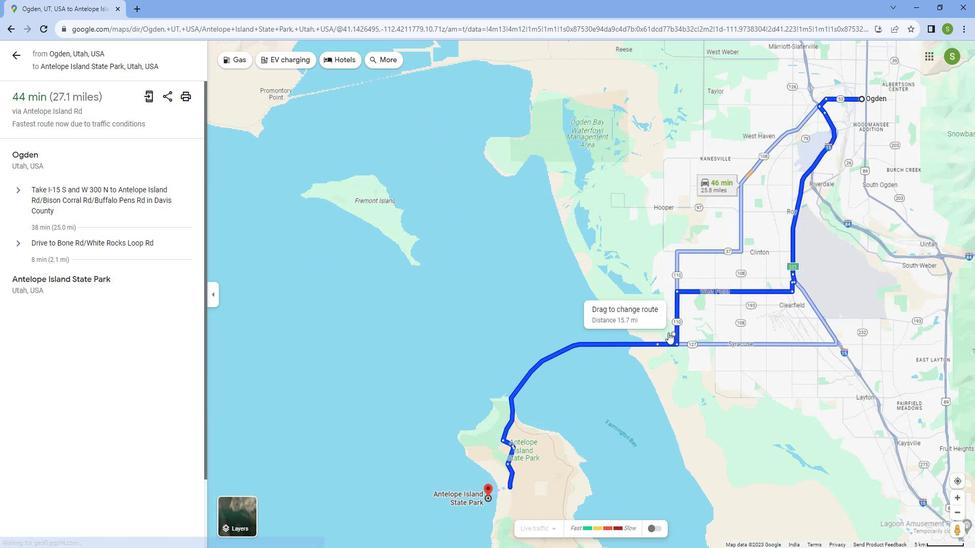 
Action: Mouse scrolled (668, 320) with delta (0, 0)
Screenshot: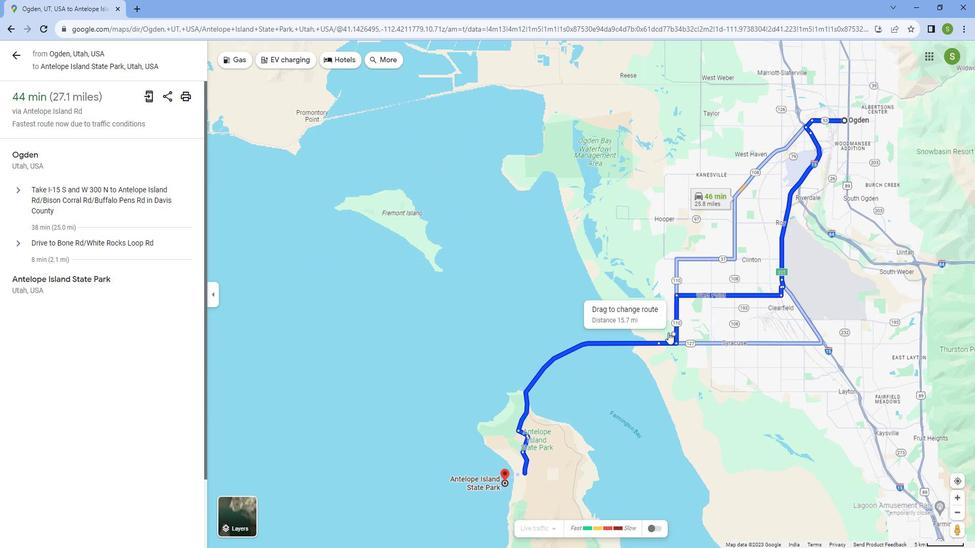 
Action: Mouse scrolled (668, 320) with delta (0, 0)
Screenshot: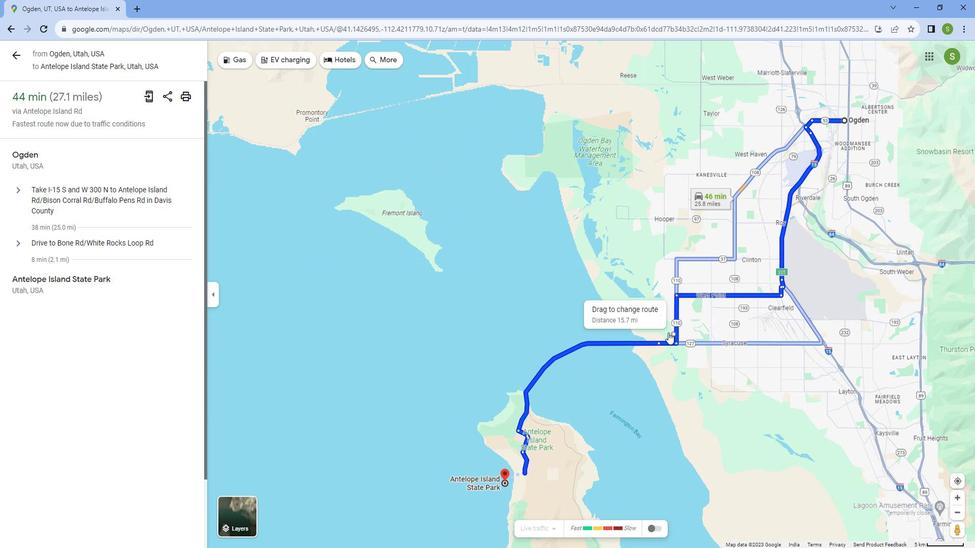 
Action: Mouse scrolled (668, 320) with delta (0, 0)
Screenshot: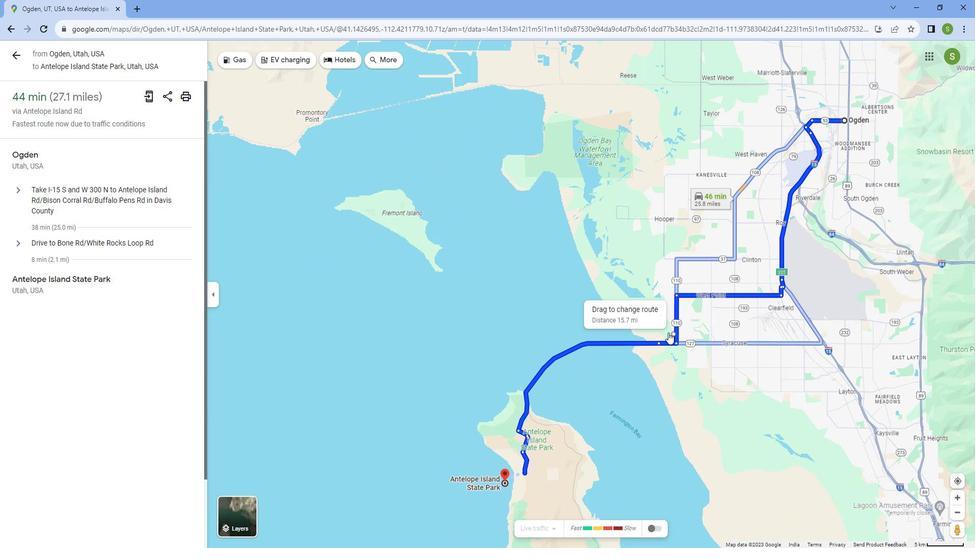
Action: Mouse scrolled (668, 319) with delta (0, 0)
Screenshot: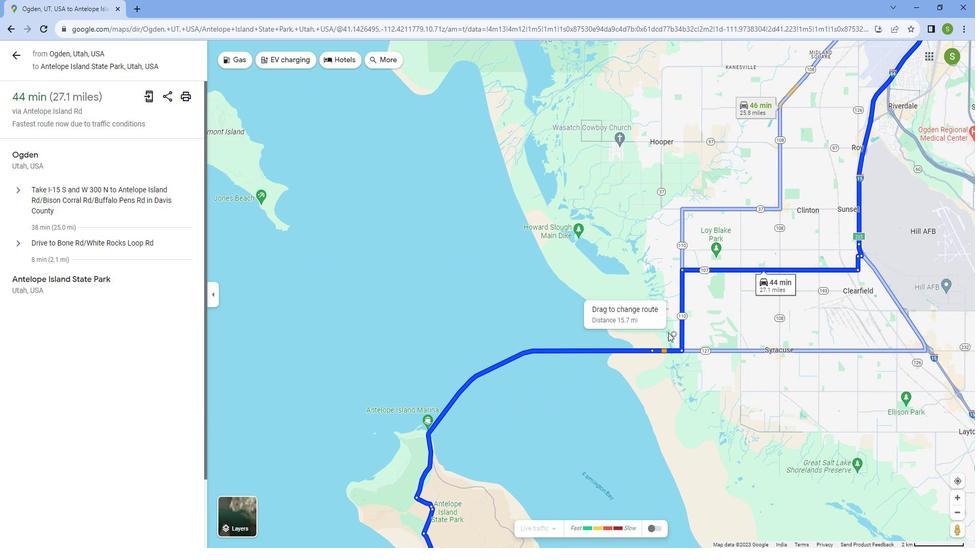 
Action: Mouse scrolled (668, 319) with delta (0, 0)
Screenshot: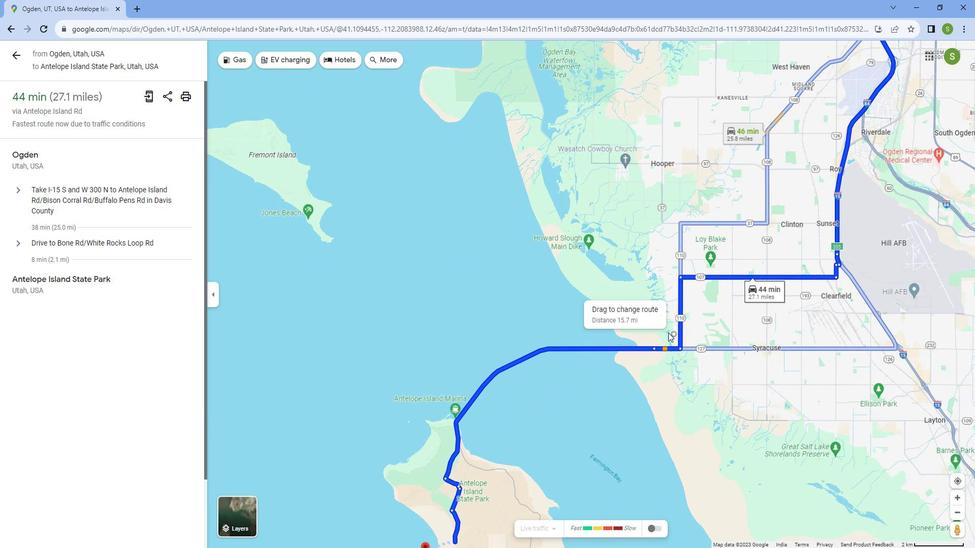 
Action: Mouse moved to (492, 452)
Screenshot: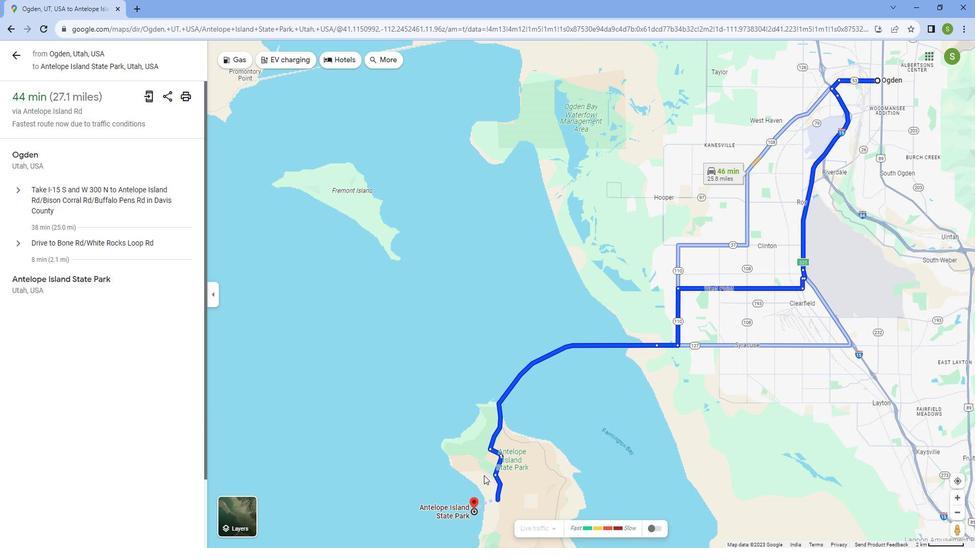 
